 Task: Play online Dominion games in very easy mode.
Action: Mouse moved to (447, 137)
Screenshot: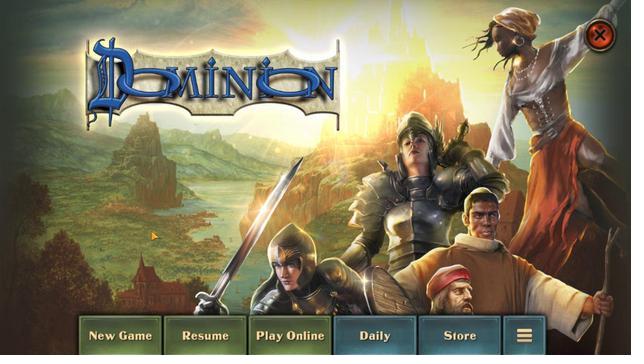 
Action: Mouse pressed left at (447, 137)
Screenshot: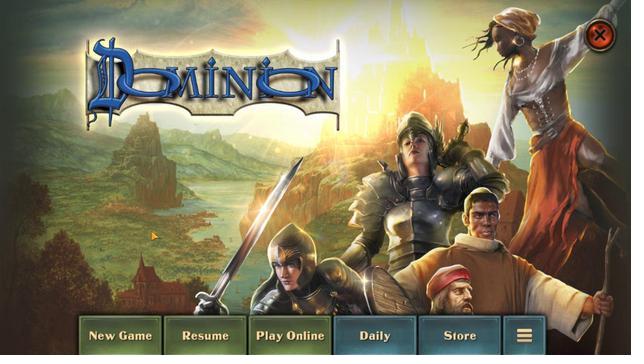 
Action: Mouse moved to (447, 136)
Screenshot: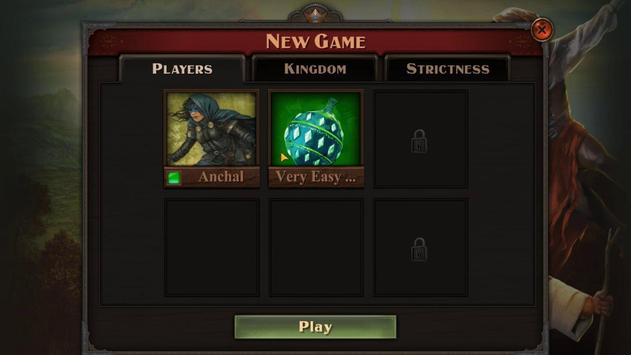 
Action: Mouse pressed left at (447, 136)
Screenshot: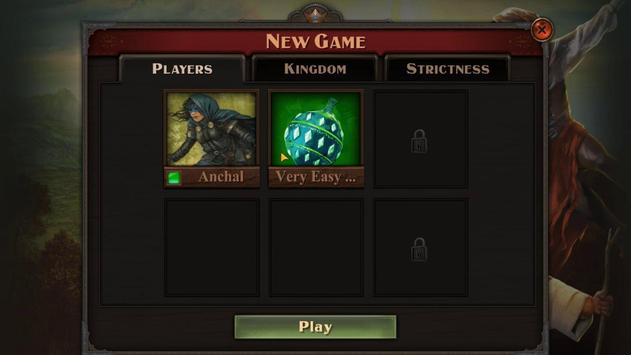 
Action: Mouse moved to (447, 136)
Screenshot: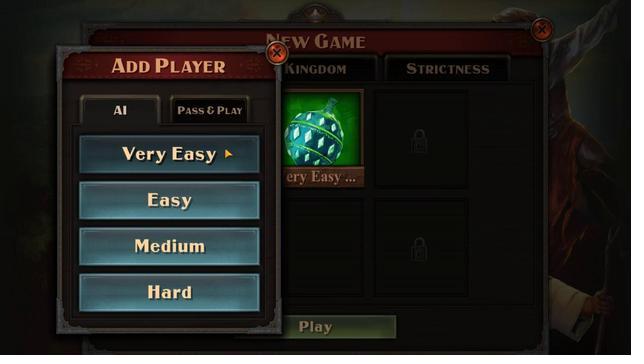 
Action: Mouse pressed left at (447, 136)
Screenshot: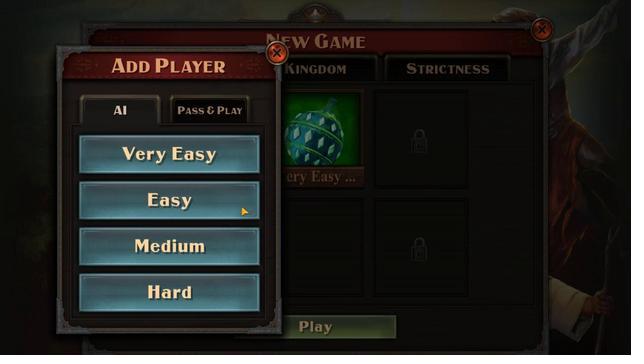 
Action: Mouse moved to (447, 137)
Screenshot: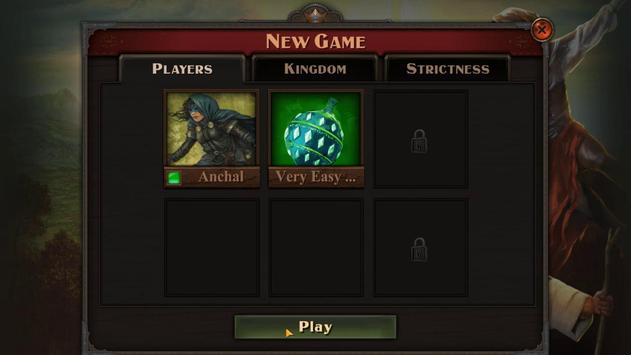 
Action: Mouse pressed left at (447, 137)
Screenshot: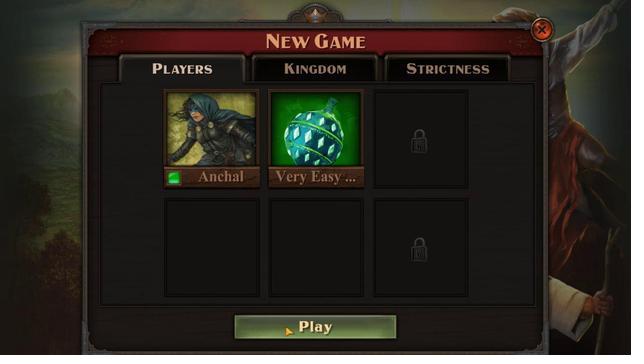 
Action: Mouse moved to (447, 137)
Screenshot: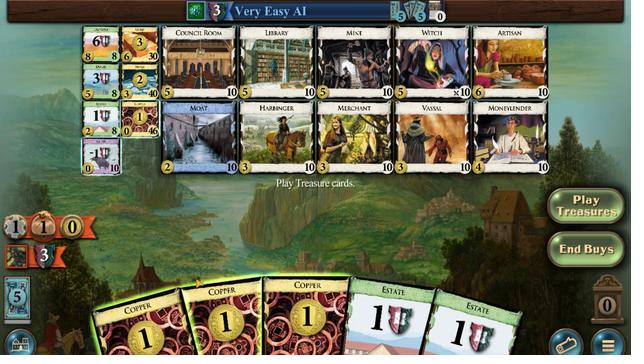 
Action: Mouse pressed left at (447, 137)
Screenshot: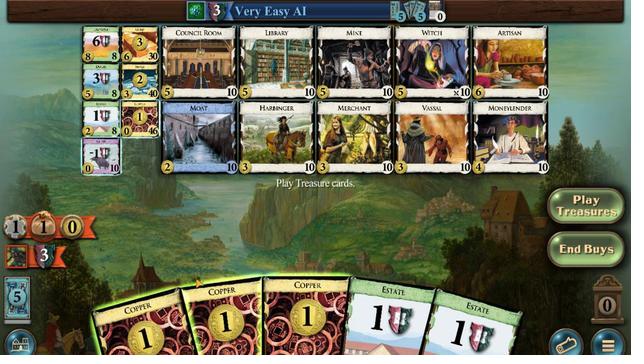
Action: Mouse moved to (447, 137)
Screenshot: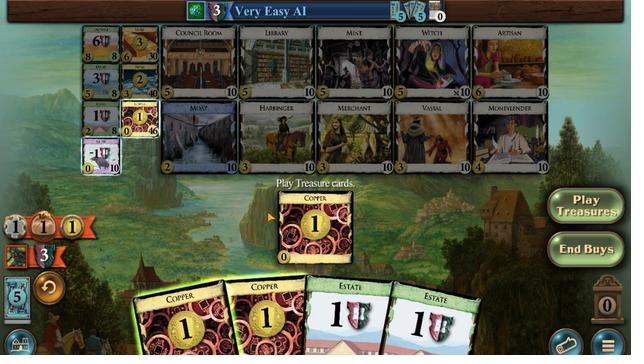 
Action: Mouse pressed left at (447, 137)
Screenshot: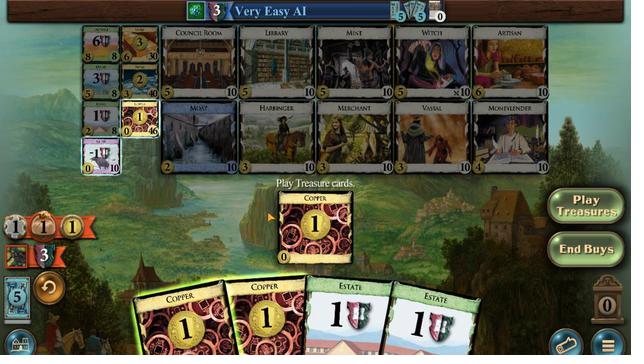 
Action: Mouse moved to (447, 137)
Screenshot: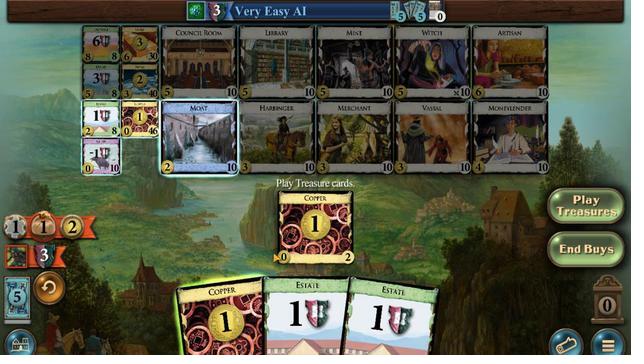 
Action: Mouse pressed left at (447, 137)
Screenshot: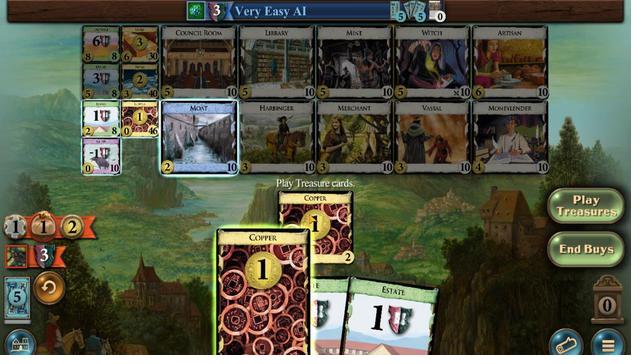 
Action: Mouse moved to (447, 136)
Screenshot: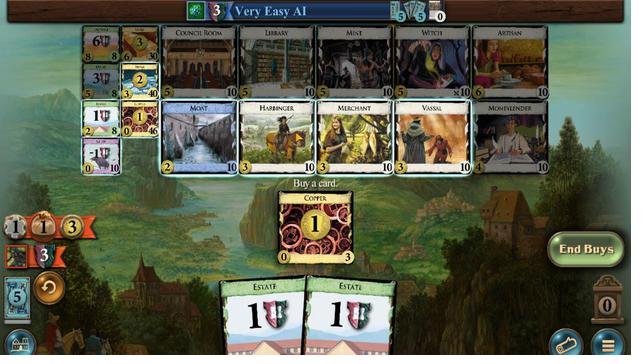 
Action: Mouse pressed left at (447, 136)
Screenshot: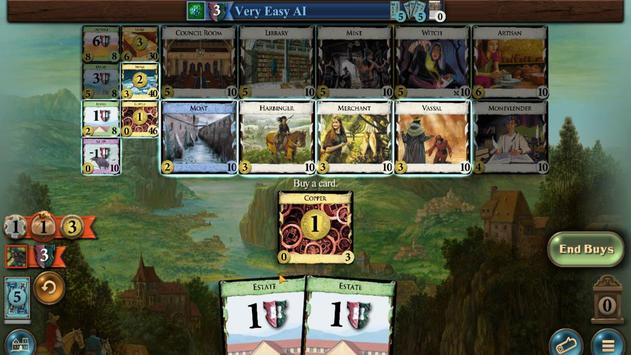 
Action: Mouse moved to (447, 137)
Screenshot: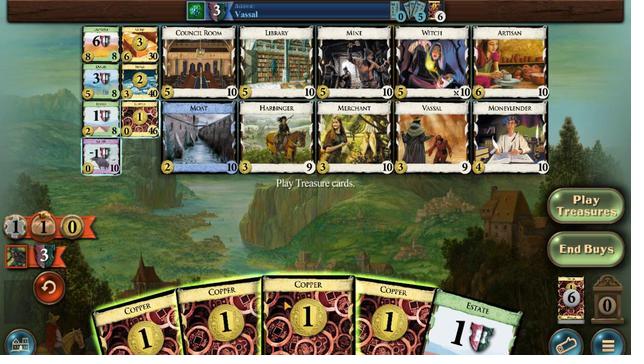
Action: Mouse pressed left at (447, 137)
Screenshot: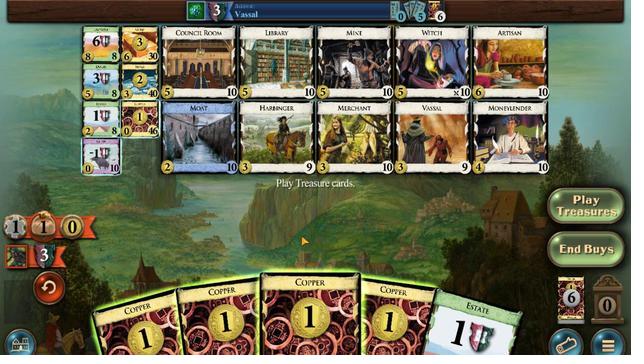 
Action: Mouse moved to (447, 137)
Screenshot: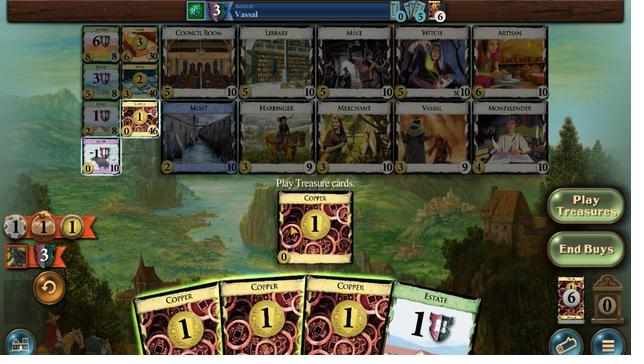 
Action: Mouse pressed left at (447, 137)
Screenshot: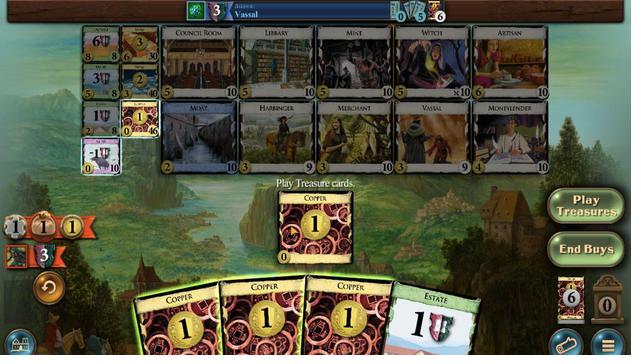 
Action: Mouse moved to (447, 137)
Screenshot: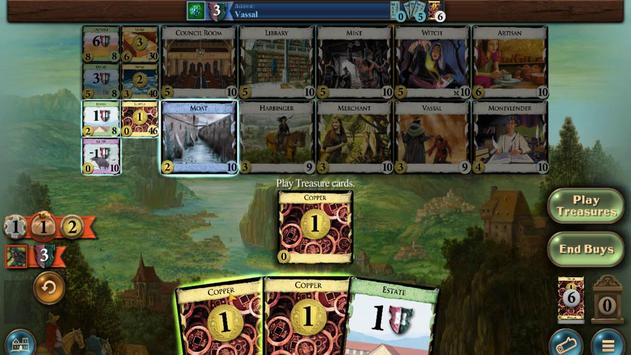 
Action: Mouse pressed left at (447, 137)
Screenshot: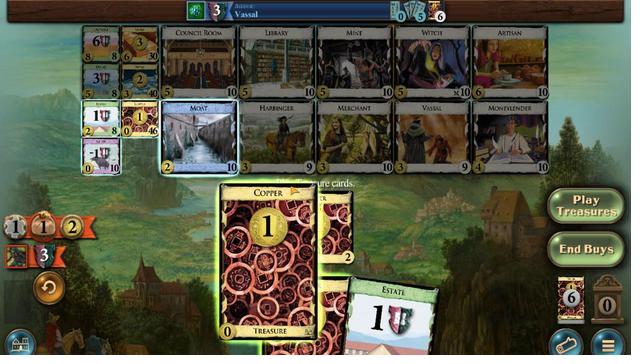 
Action: Mouse moved to (447, 136)
Screenshot: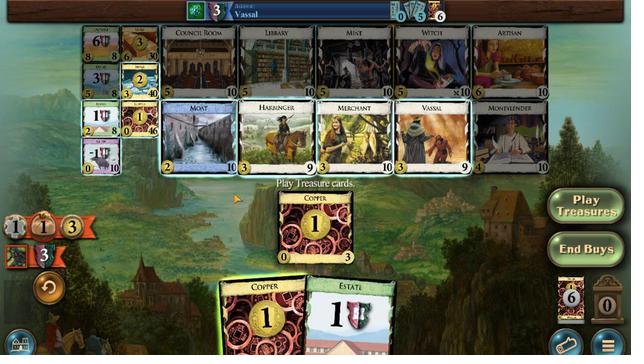 
Action: Mouse pressed left at (447, 136)
Screenshot: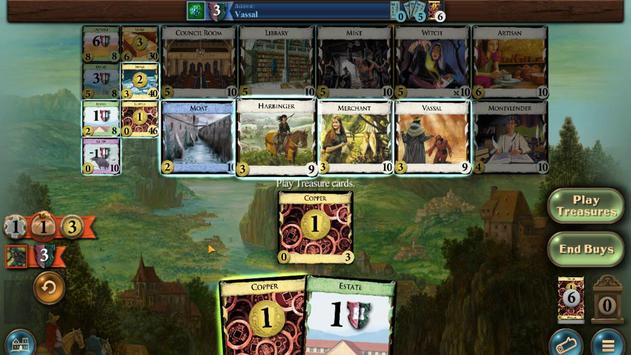 
Action: Mouse moved to (447, 137)
Screenshot: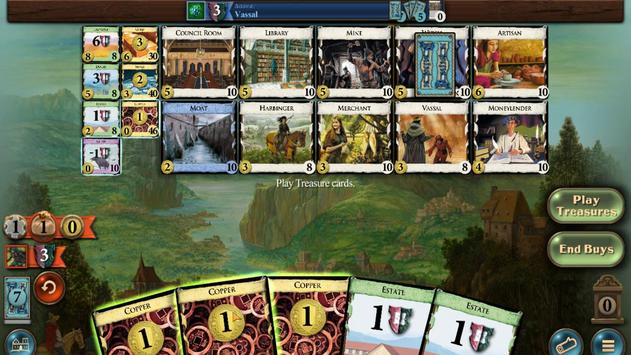 
Action: Mouse pressed left at (447, 137)
Screenshot: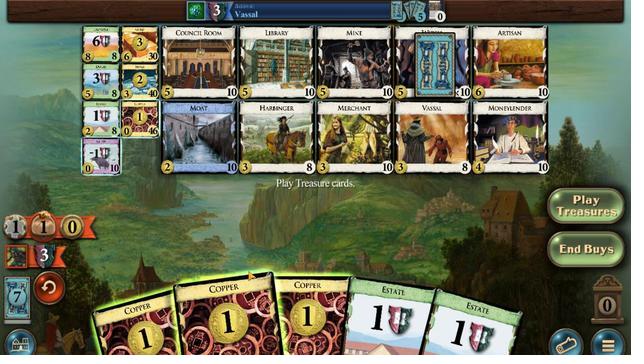 
Action: Mouse moved to (447, 137)
Screenshot: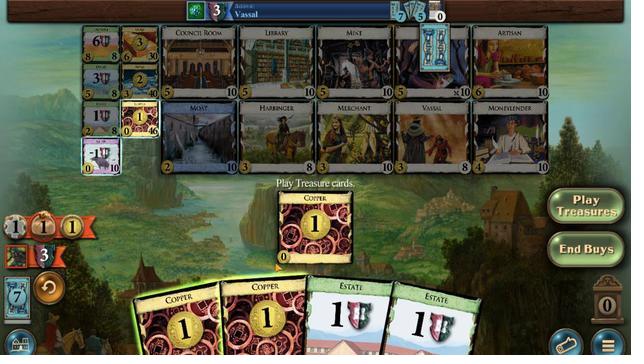 
Action: Mouse pressed left at (447, 137)
Screenshot: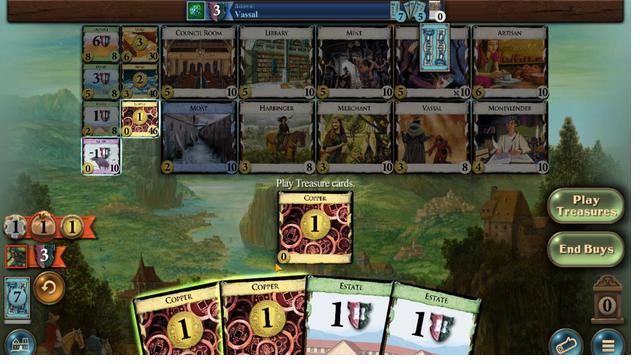 
Action: Mouse moved to (447, 137)
Screenshot: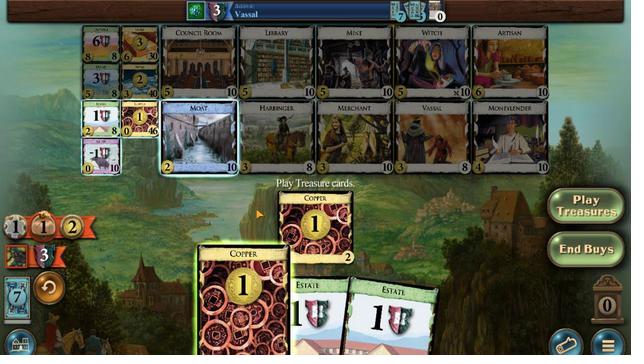 
Action: Mouse pressed left at (447, 137)
Screenshot: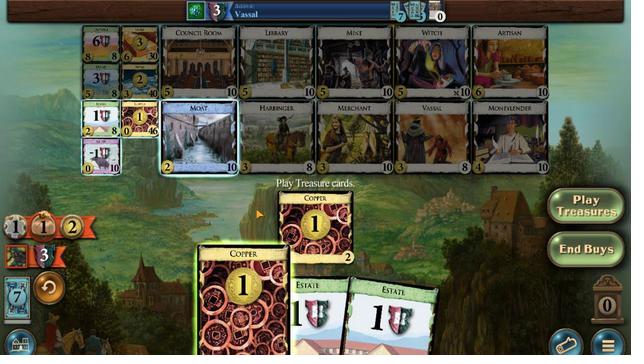 
Action: Mouse moved to (447, 136)
Screenshot: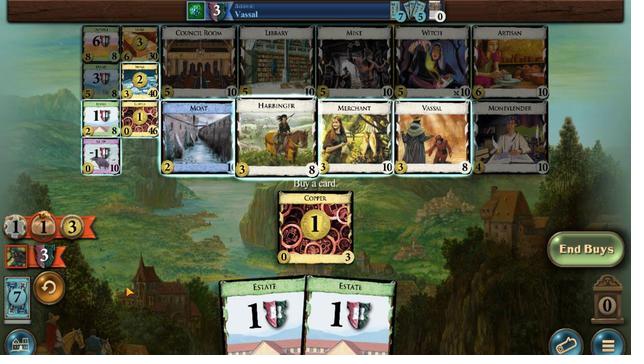 
Action: Mouse pressed left at (447, 136)
Screenshot: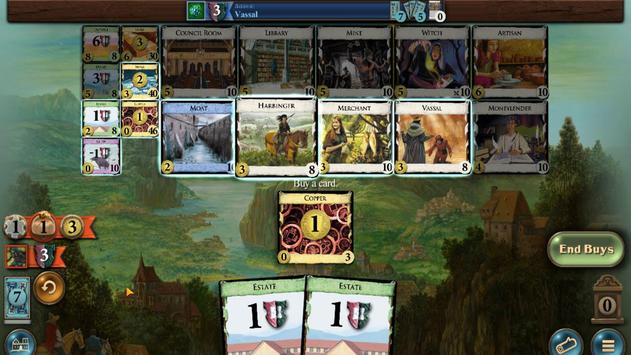 
Action: Mouse moved to (447, 137)
Screenshot: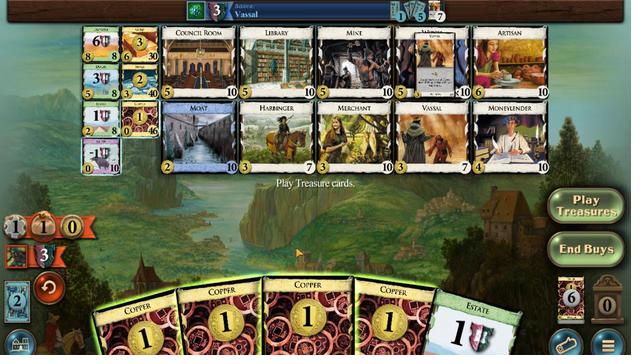 
Action: Mouse pressed left at (447, 137)
Screenshot: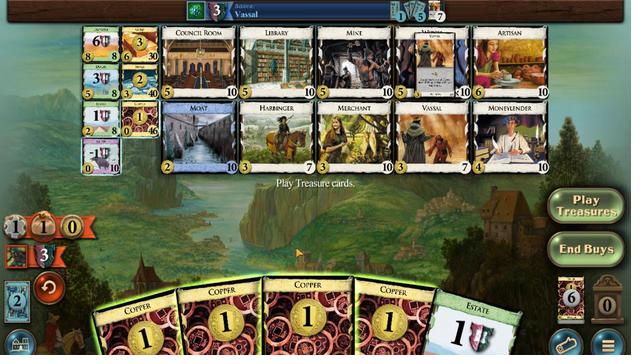 
Action: Mouse moved to (447, 137)
Screenshot: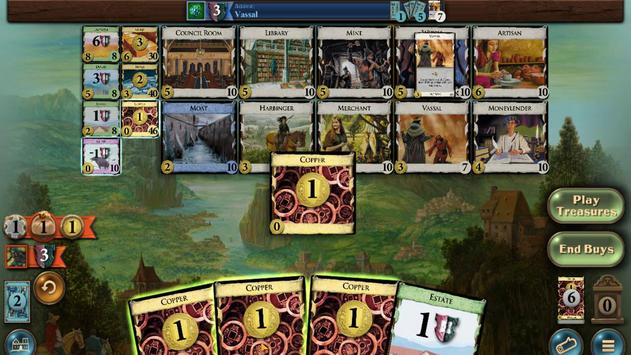 
Action: Mouse pressed left at (447, 137)
Screenshot: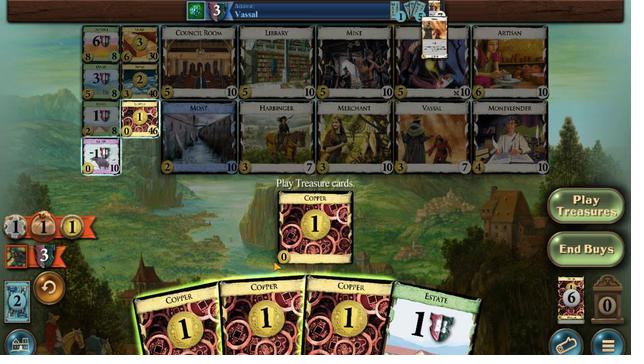 
Action: Mouse moved to (447, 137)
Screenshot: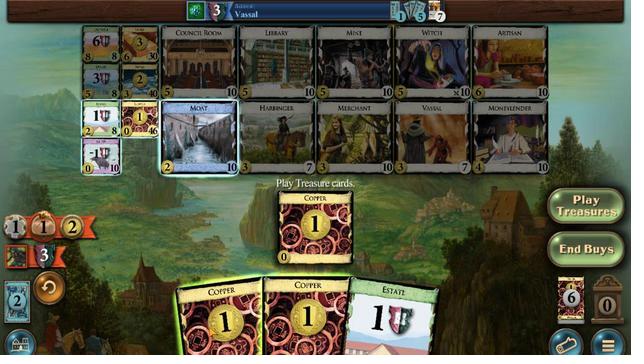 
Action: Mouse pressed left at (447, 137)
Screenshot: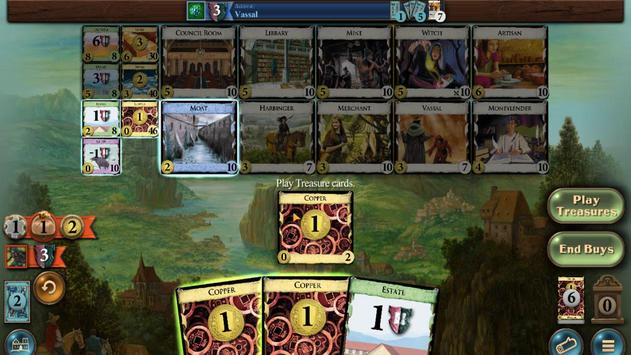 
Action: Mouse moved to (447, 137)
Screenshot: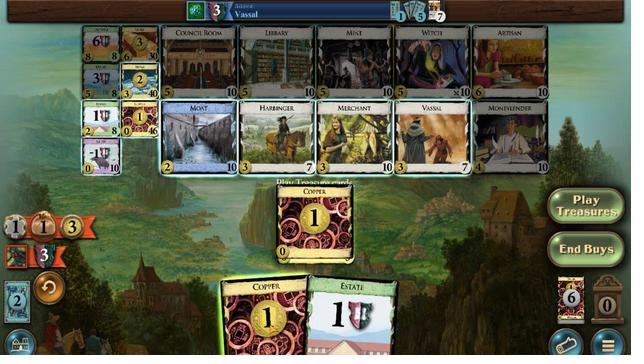 
Action: Mouse pressed left at (447, 137)
Screenshot: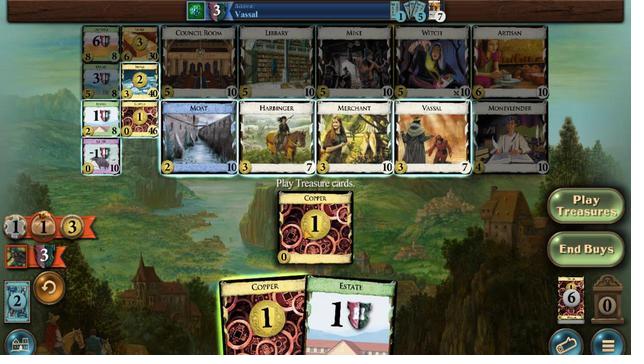 
Action: Mouse moved to (447, 136)
Screenshot: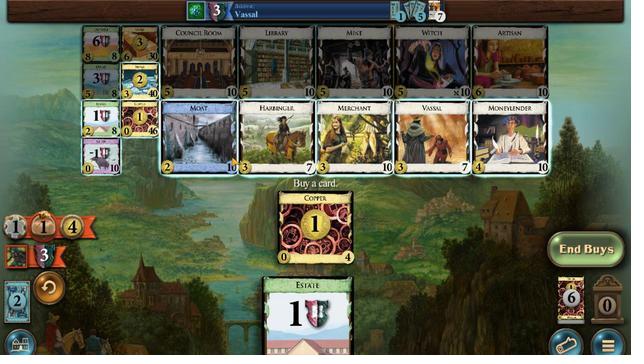 
Action: Mouse pressed left at (447, 136)
Screenshot: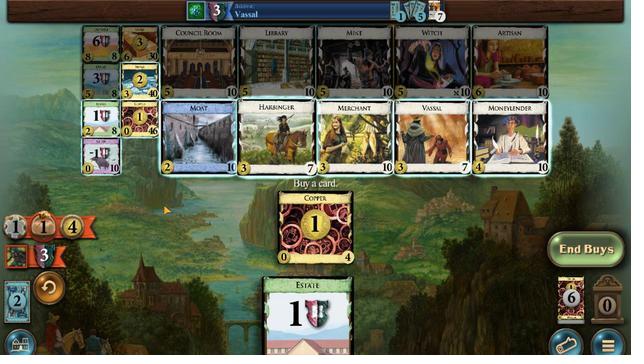 
Action: Mouse moved to (447, 137)
Screenshot: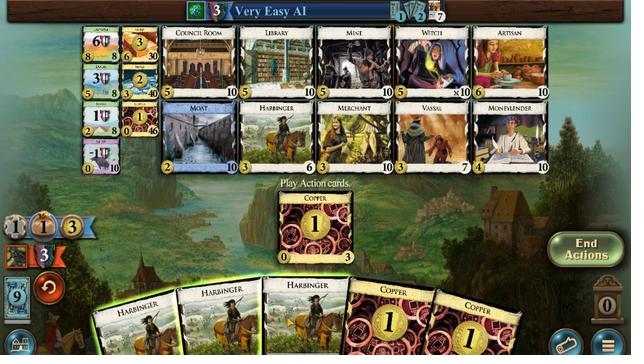 
Action: Mouse pressed left at (447, 137)
Screenshot: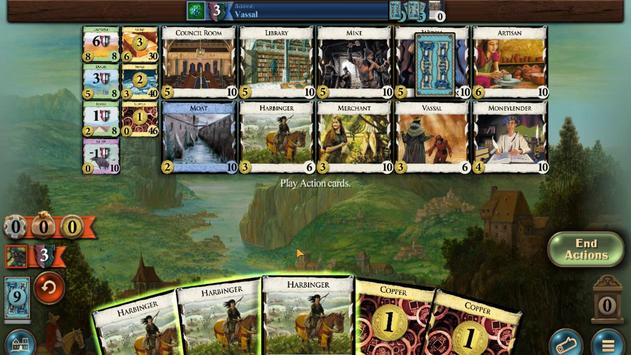 
Action: Mouse moved to (447, 137)
Screenshot: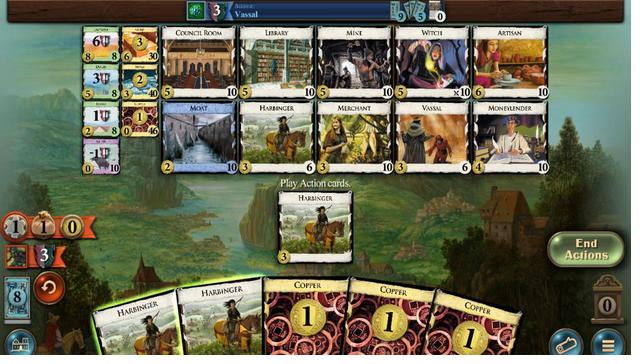 
Action: Mouse pressed left at (447, 137)
Screenshot: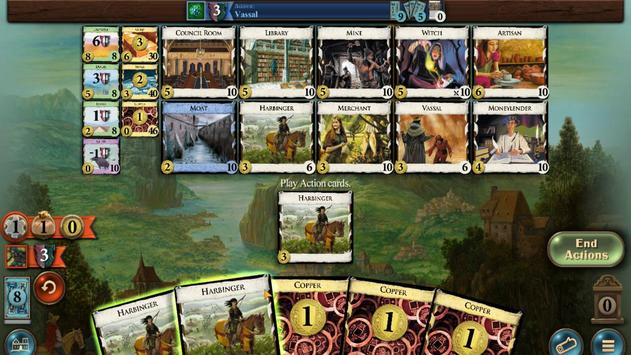 
Action: Mouse moved to (447, 137)
Screenshot: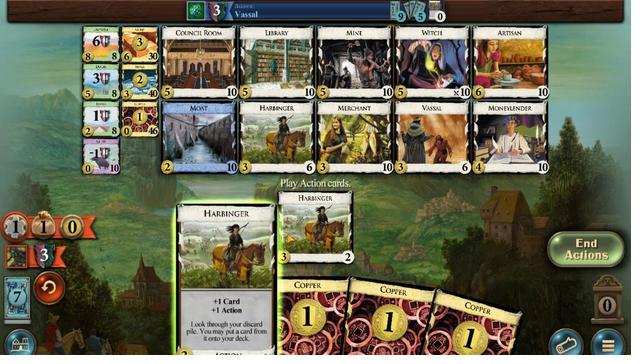 
Action: Mouse pressed left at (447, 137)
Screenshot: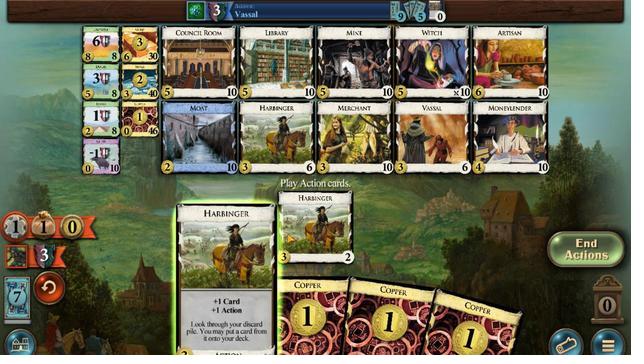 
Action: Mouse moved to (447, 137)
Screenshot: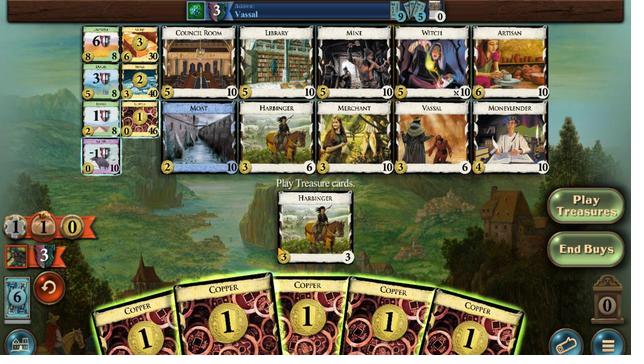 
Action: Mouse pressed left at (447, 137)
Screenshot: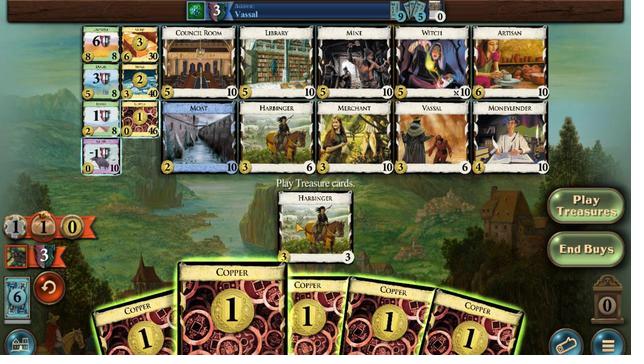 
Action: Mouse moved to (447, 137)
Screenshot: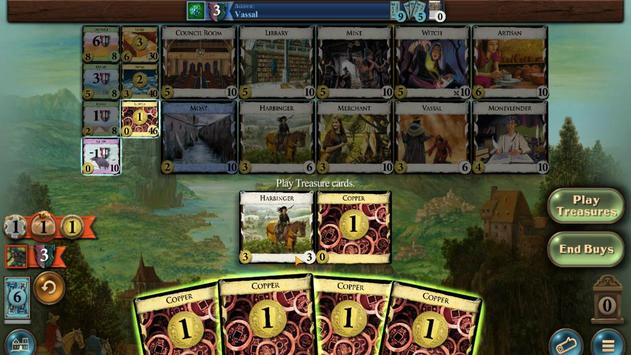
Action: Mouse pressed left at (447, 137)
Screenshot: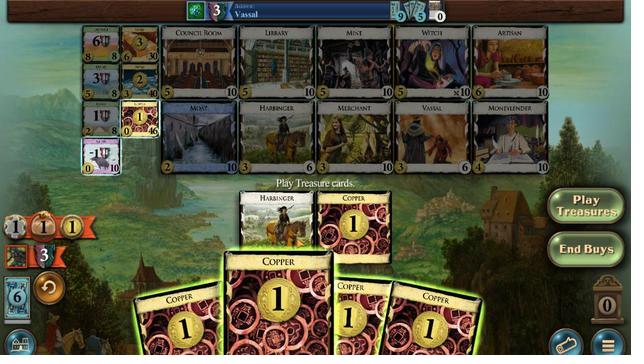 
Action: Mouse moved to (447, 137)
Screenshot: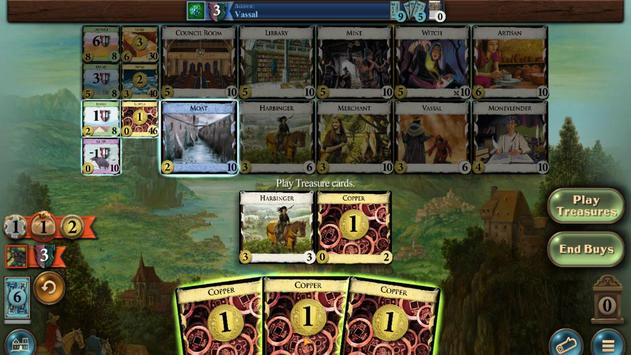 
Action: Mouse pressed left at (447, 137)
Screenshot: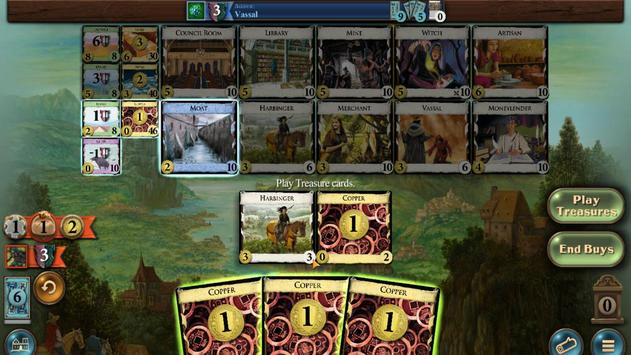 
Action: Mouse moved to (447, 137)
Screenshot: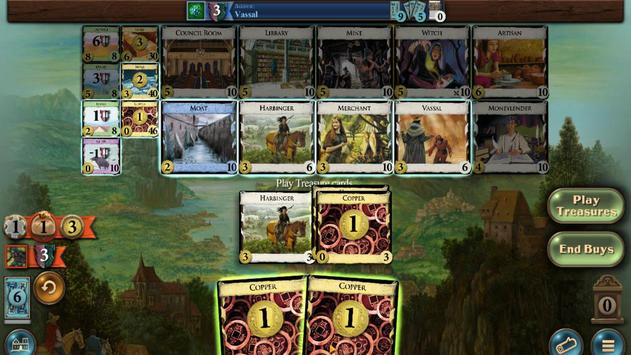 
Action: Mouse pressed left at (447, 137)
Screenshot: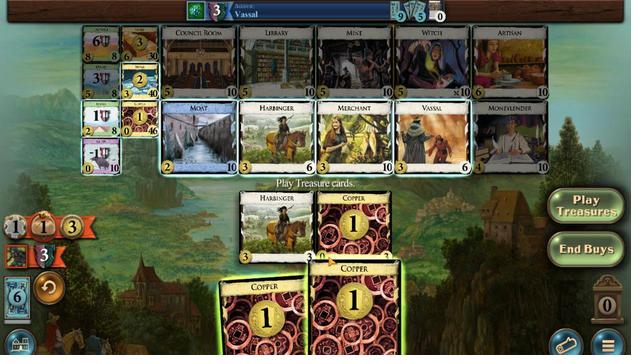 
Action: Mouse moved to (447, 137)
Screenshot: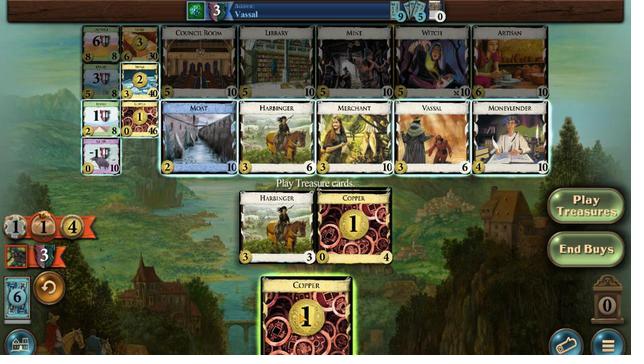 
Action: Mouse pressed left at (447, 137)
Screenshot: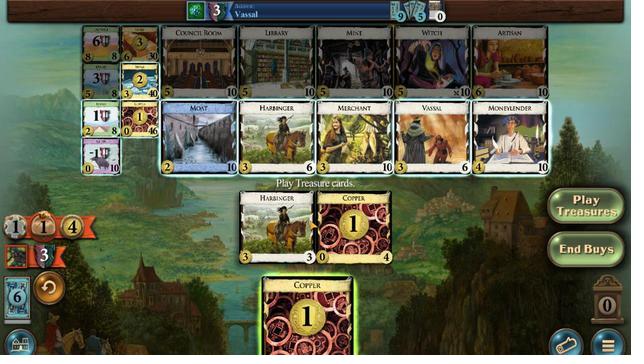 
Action: Mouse moved to (447, 135)
Screenshot: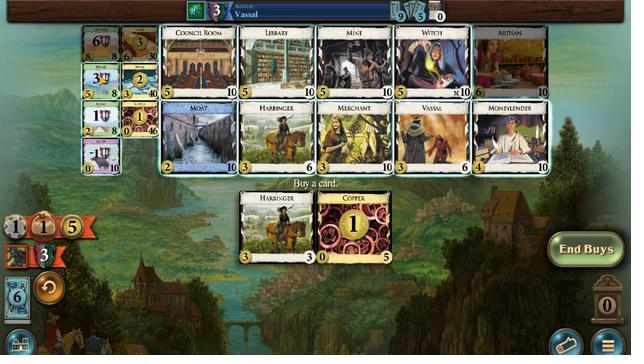 
Action: Mouse pressed left at (447, 135)
Screenshot: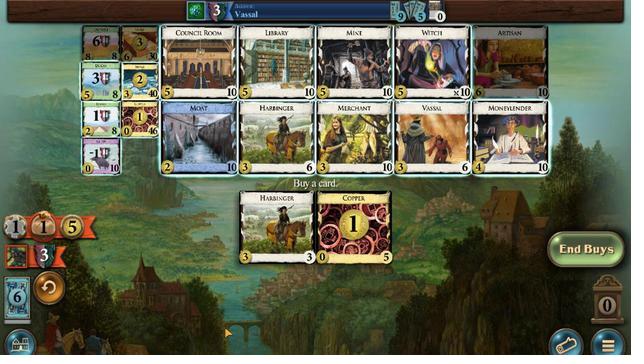 
Action: Mouse moved to (447, 137)
Screenshot: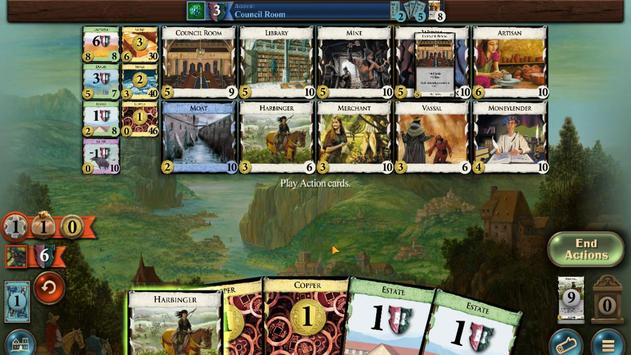 
Action: Mouse pressed left at (447, 137)
Screenshot: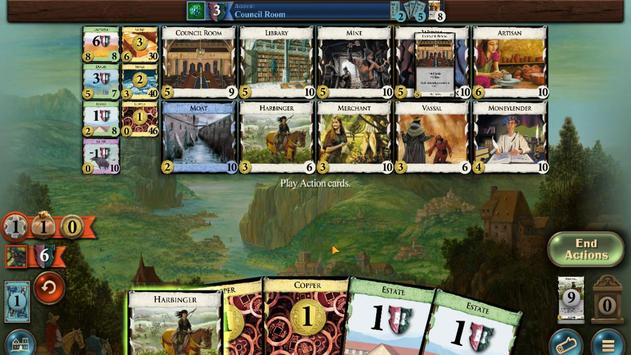 
Action: Mouse moved to (447, 136)
Screenshot: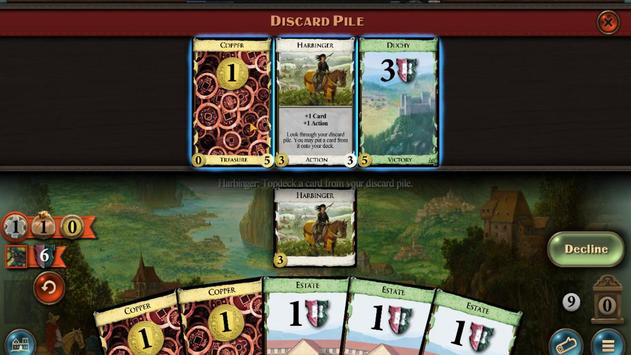 
Action: Mouse pressed left at (447, 136)
Screenshot: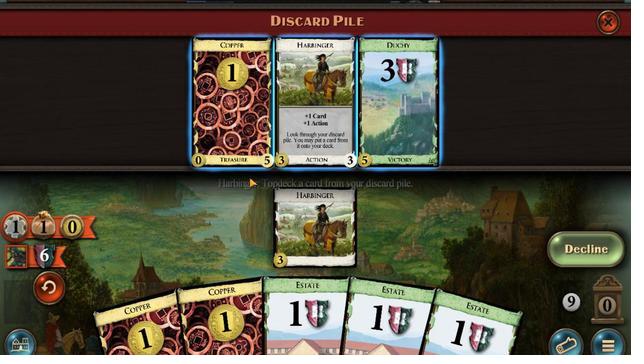 
Action: Mouse moved to (447, 136)
Screenshot: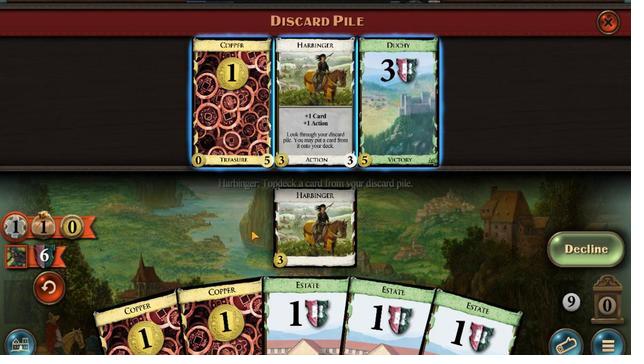 
Action: Mouse pressed left at (447, 136)
Screenshot: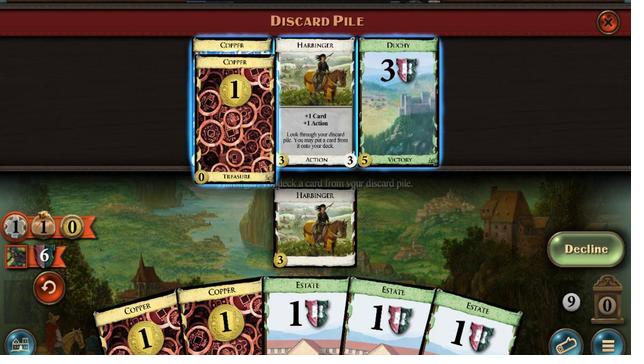 
Action: Mouse moved to (447, 137)
Screenshot: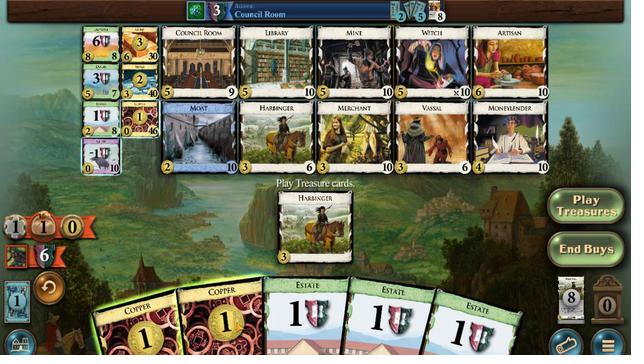 
Action: Mouse pressed left at (447, 137)
Screenshot: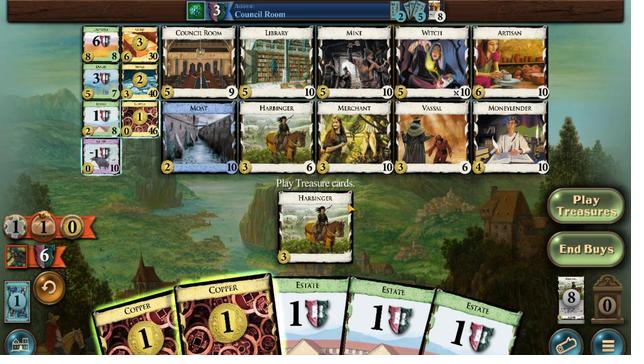 
Action: Mouse moved to (447, 137)
Screenshot: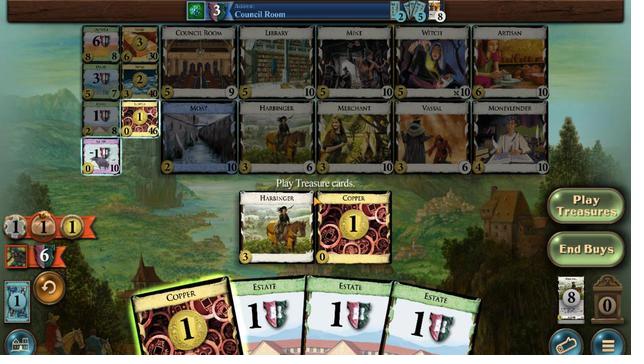 
Action: Mouse pressed left at (447, 137)
Screenshot: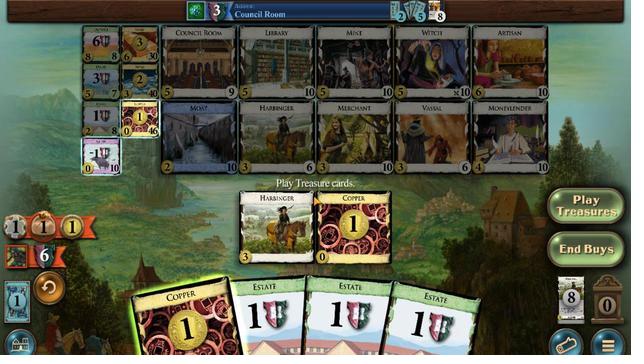 
Action: Mouse moved to (447, 136)
Screenshot: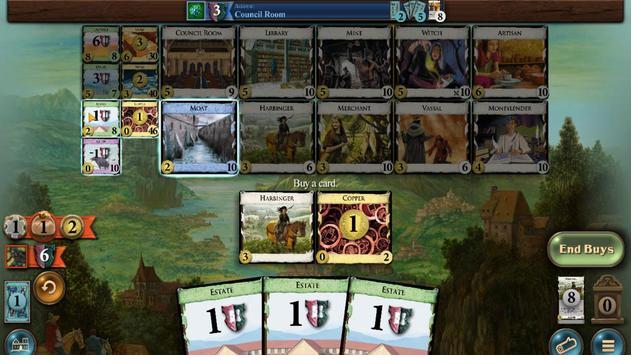 
Action: Mouse pressed left at (447, 136)
Screenshot: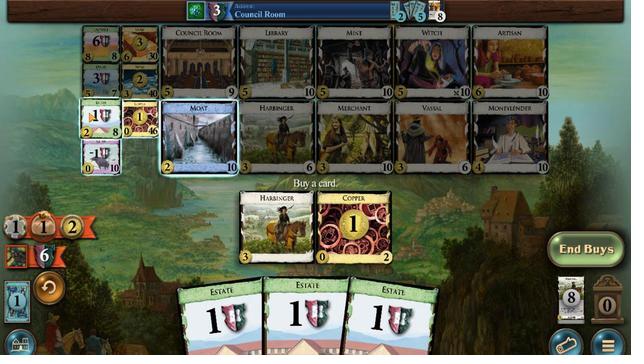 
Action: Mouse moved to (447, 137)
Screenshot: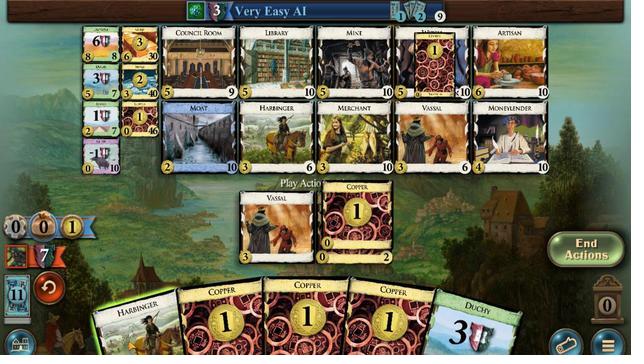 
Action: Mouse pressed left at (447, 137)
Screenshot: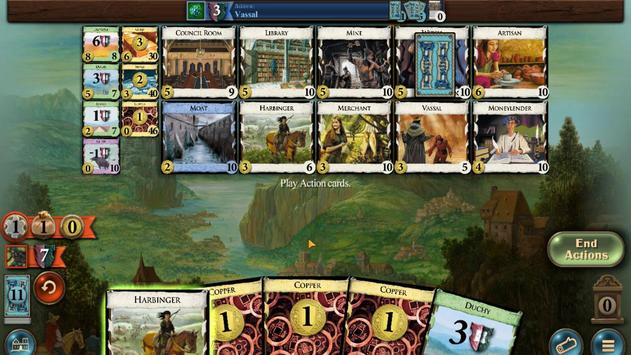 
Action: Mouse moved to (447, 137)
Screenshot: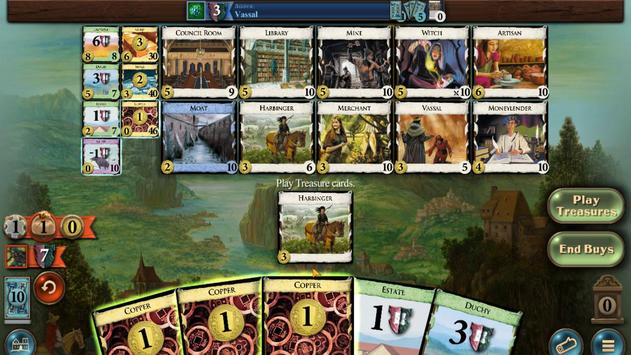 
Action: Mouse pressed left at (447, 137)
Screenshot: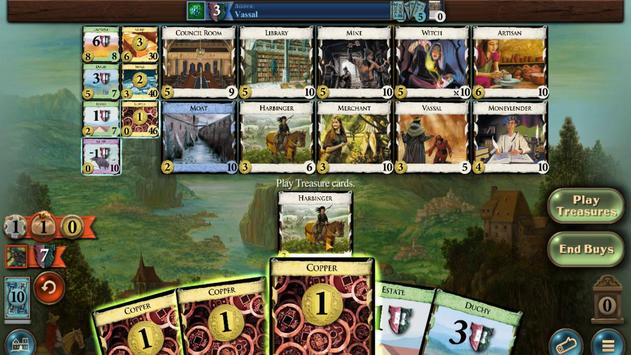 
Action: Mouse moved to (447, 137)
Screenshot: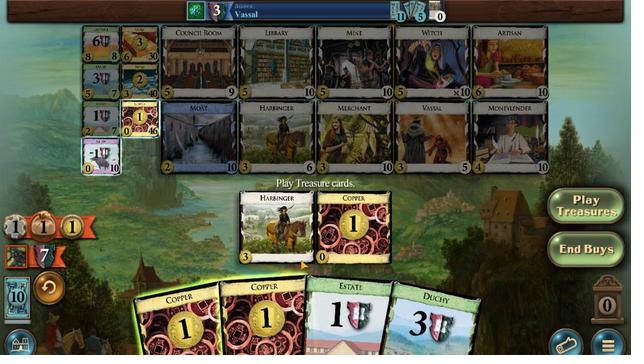 
Action: Mouse pressed left at (447, 137)
Screenshot: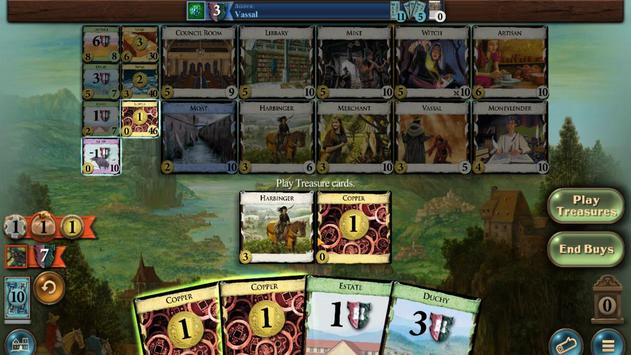 
Action: Mouse moved to (447, 137)
Screenshot: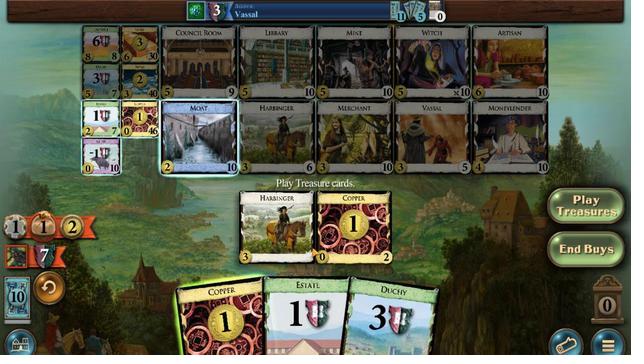 
Action: Mouse pressed left at (447, 137)
Screenshot: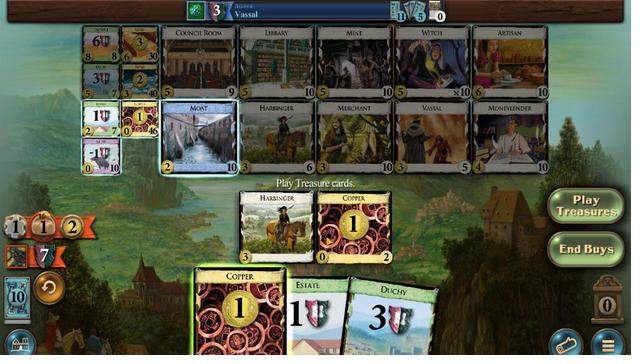 
Action: Mouse moved to (447, 136)
Screenshot: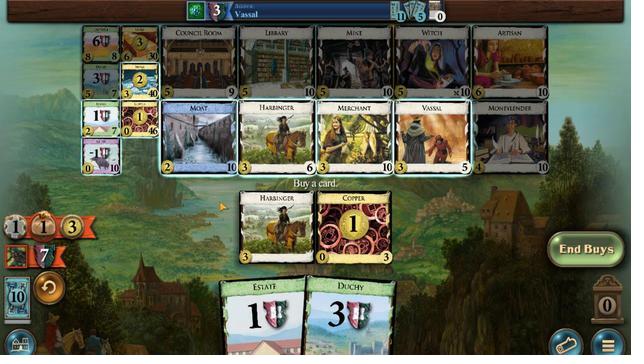 
Action: Mouse pressed left at (447, 136)
Screenshot: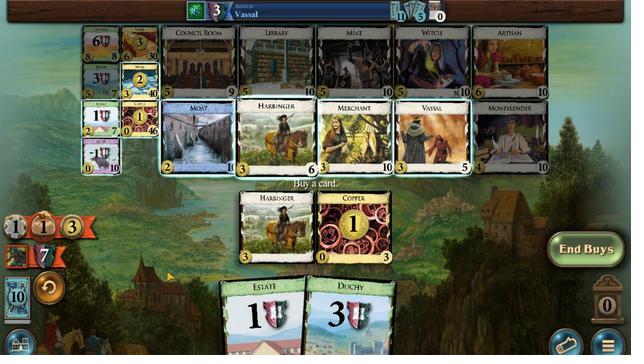 
Action: Mouse moved to (447, 137)
Screenshot: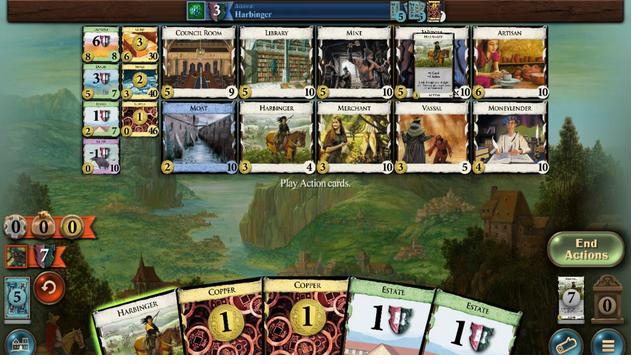 
Action: Mouse pressed left at (447, 137)
Screenshot: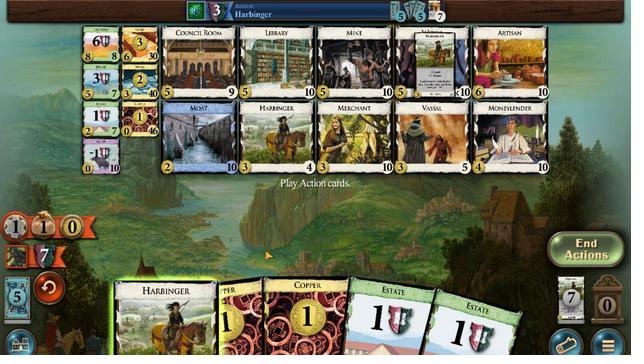 
Action: Mouse moved to (447, 136)
Screenshot: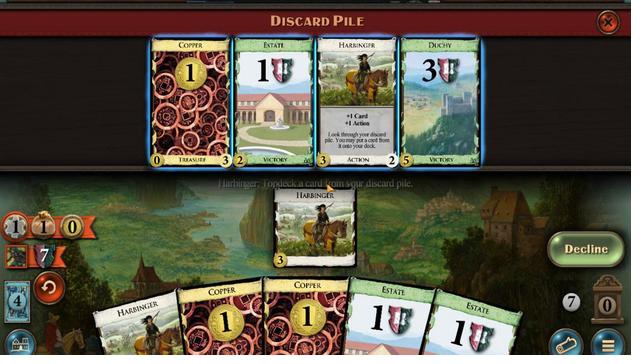 
Action: Mouse pressed left at (447, 136)
Screenshot: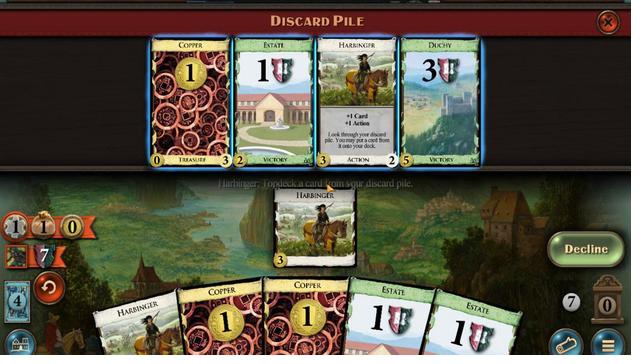 
Action: Mouse moved to (447, 136)
Screenshot: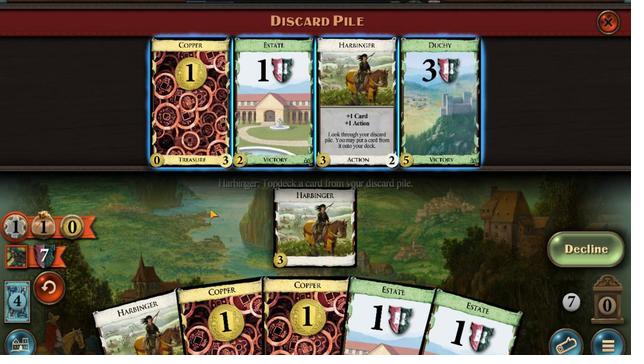 
Action: Mouse pressed left at (447, 136)
Screenshot: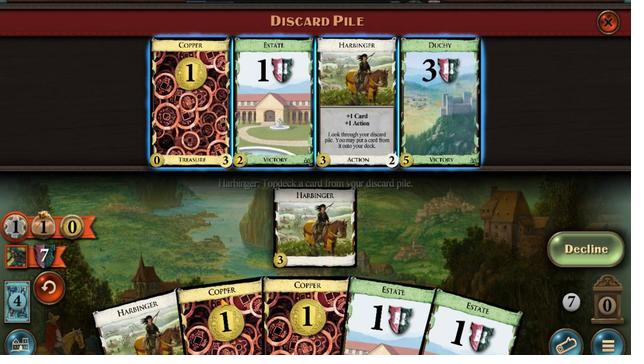 
Action: Mouse moved to (447, 137)
Screenshot: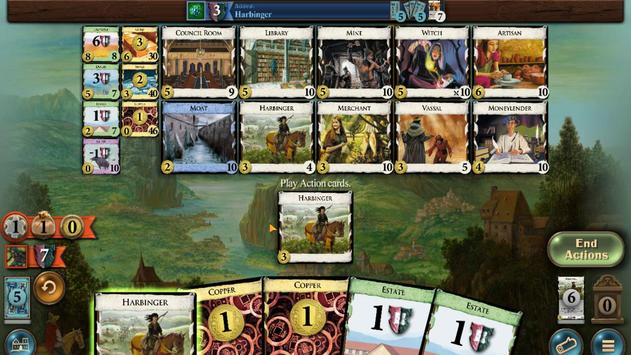 
Action: Mouse pressed left at (447, 137)
Screenshot: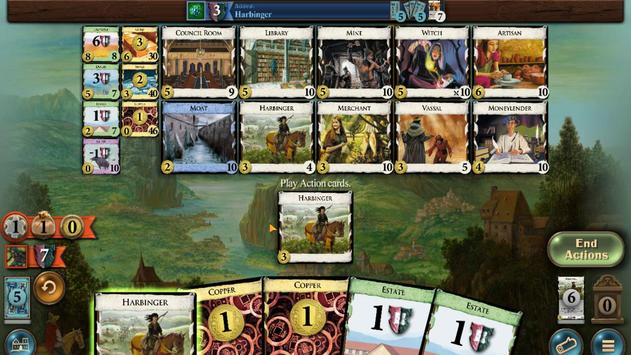 
Action: Mouse moved to (447, 135)
Screenshot: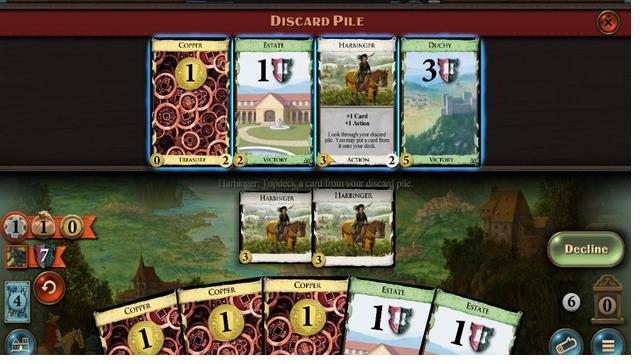 
Action: Mouse pressed left at (447, 135)
Screenshot: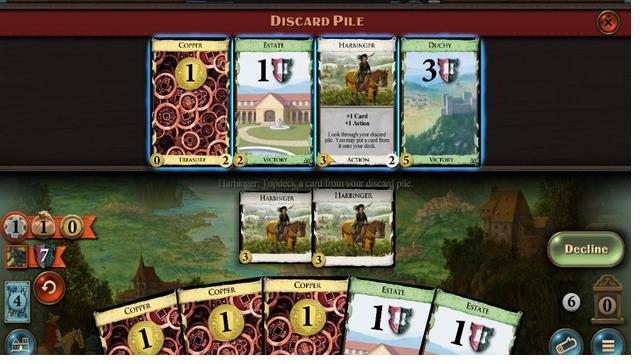 
Action: Mouse moved to (447, 137)
Screenshot: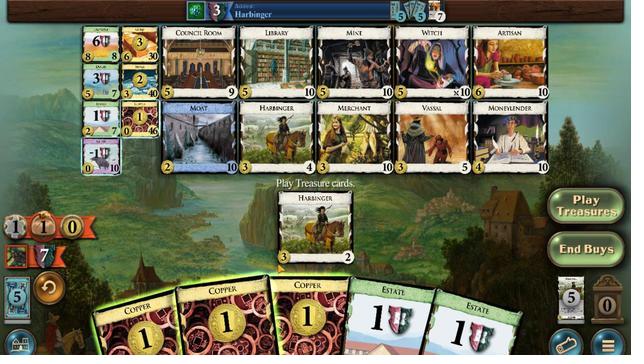
Action: Mouse pressed left at (447, 137)
Screenshot: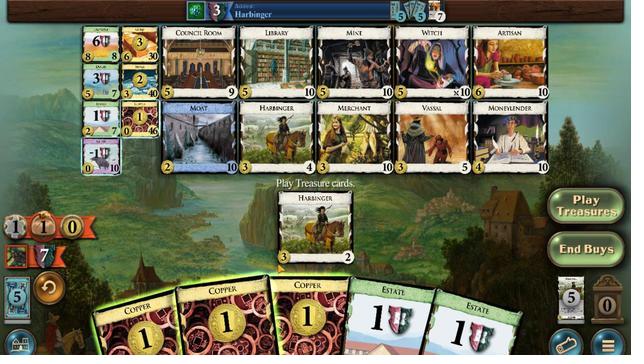 
Action: Mouse moved to (447, 137)
Screenshot: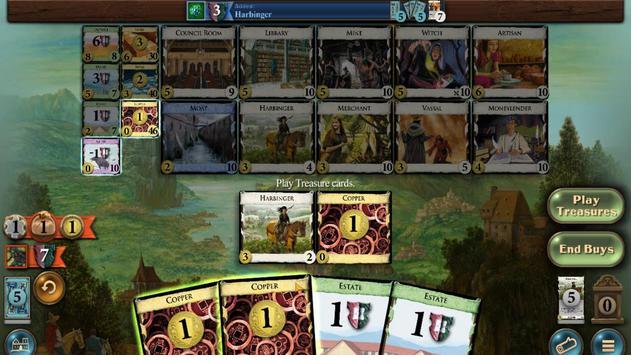 
Action: Mouse pressed left at (447, 137)
Screenshot: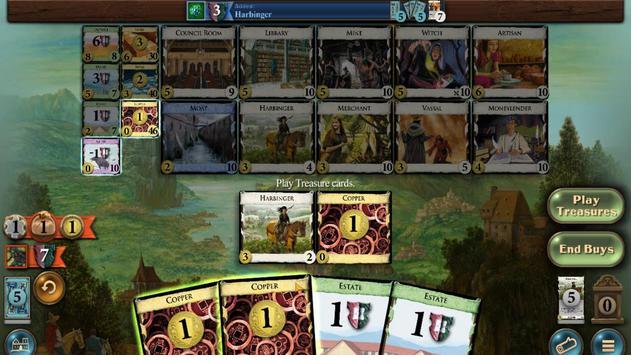 
Action: Mouse moved to (447, 136)
Screenshot: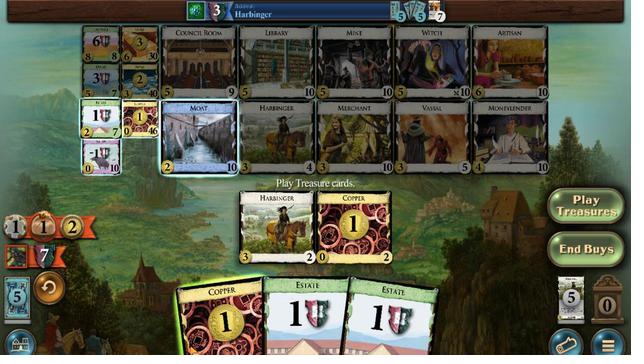 
Action: Mouse pressed left at (447, 136)
Screenshot: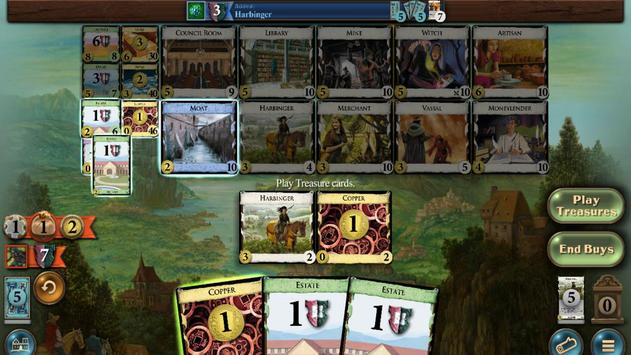 
Action: Mouse moved to (447, 137)
Screenshot: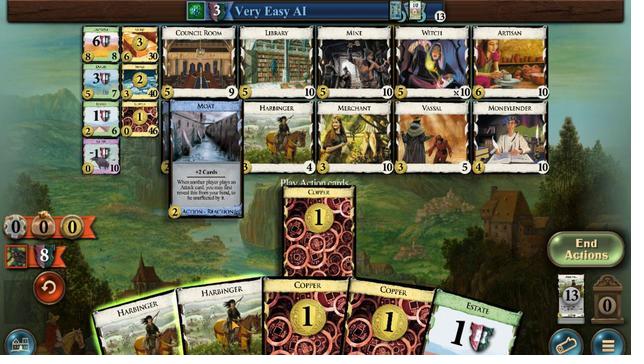 
Action: Mouse pressed left at (447, 137)
Screenshot: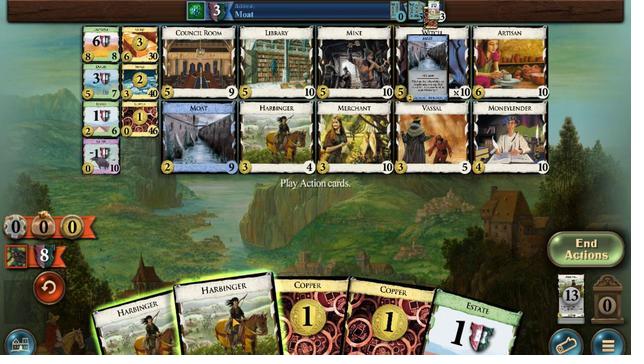 
Action: Mouse moved to (447, 137)
Screenshot: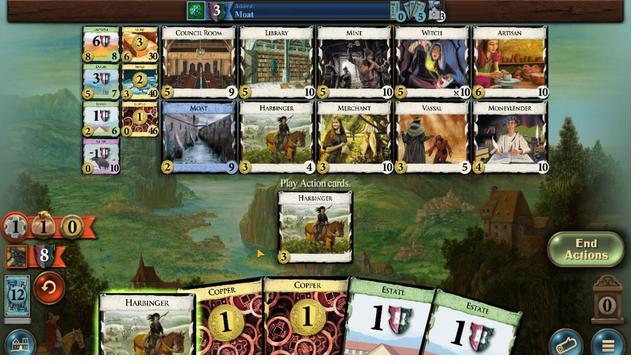 
Action: Mouse pressed left at (447, 137)
Screenshot: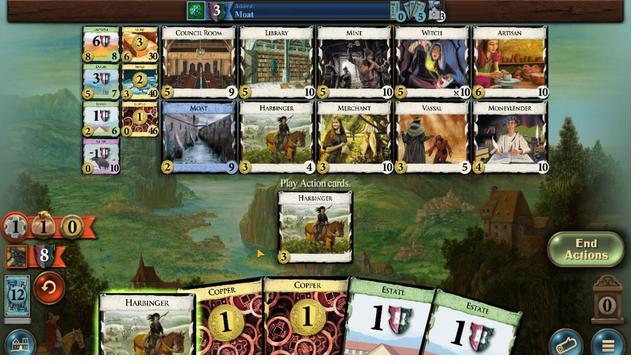 
Action: Mouse moved to (447, 137)
Screenshot: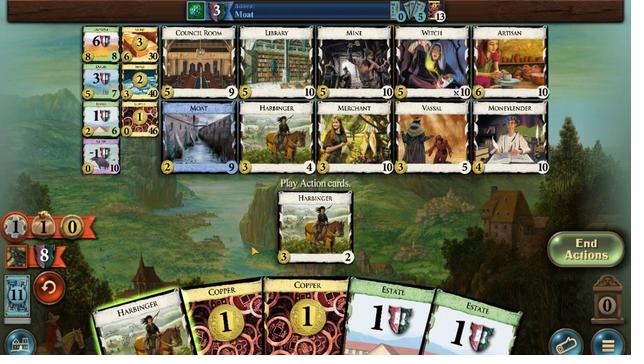 
Action: Mouse pressed left at (447, 137)
Screenshot: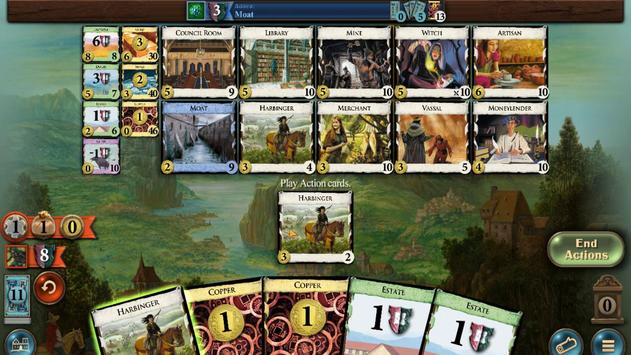 
Action: Mouse moved to (447, 137)
Screenshot: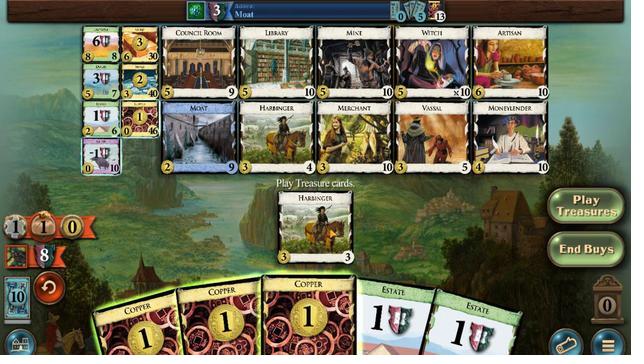 
Action: Mouse pressed left at (447, 137)
Screenshot: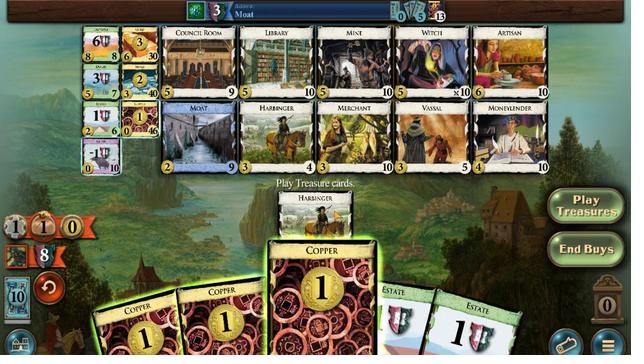 
Action: Mouse moved to (447, 137)
Screenshot: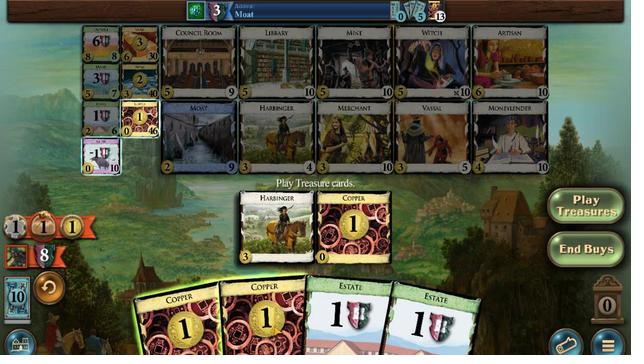 
Action: Mouse pressed left at (447, 137)
Screenshot: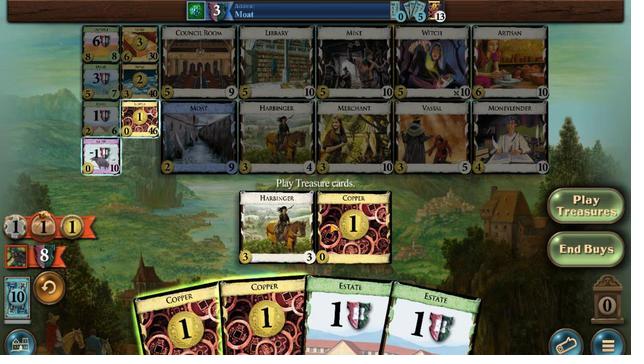 
Action: Mouse moved to (447, 137)
Screenshot: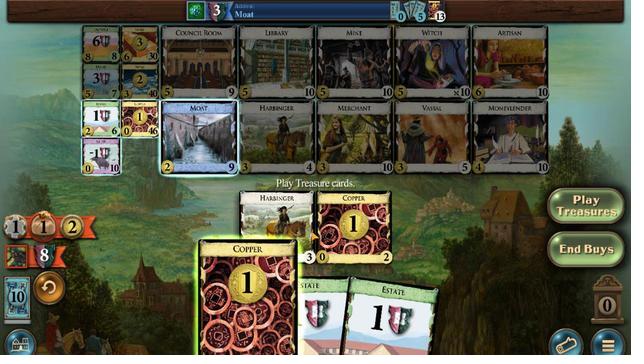 
Action: Mouse pressed left at (447, 137)
Screenshot: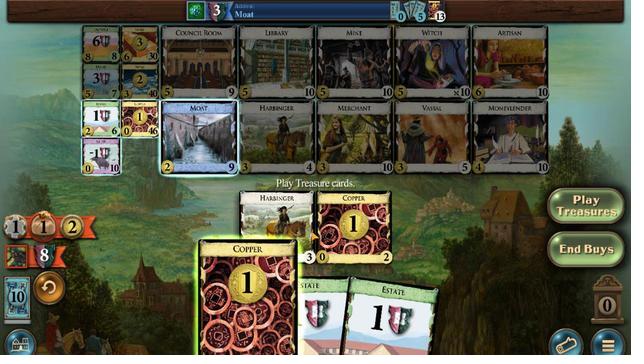 
Action: Mouse moved to (447, 136)
Screenshot: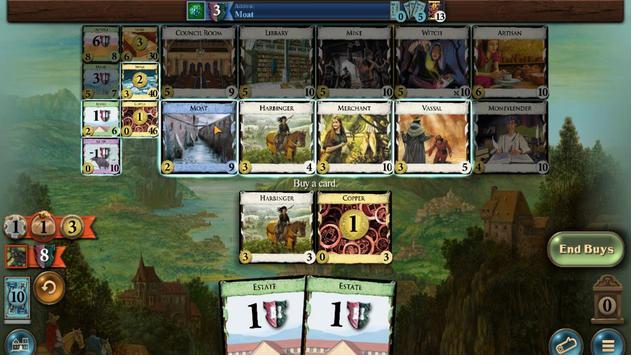
Action: Mouse pressed left at (447, 136)
Screenshot: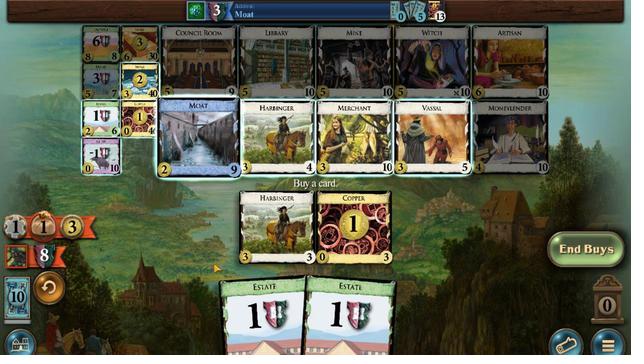 
Action: Mouse moved to (447, 137)
Screenshot: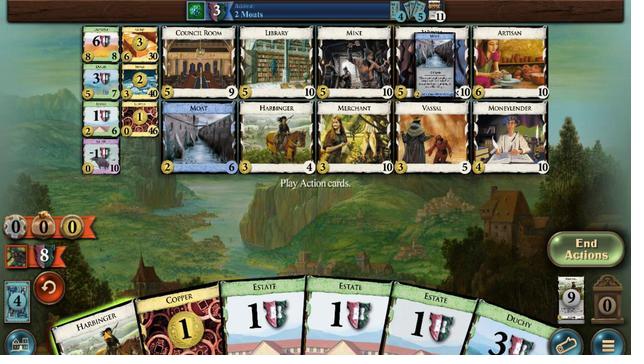 
Action: Mouse pressed left at (447, 137)
Screenshot: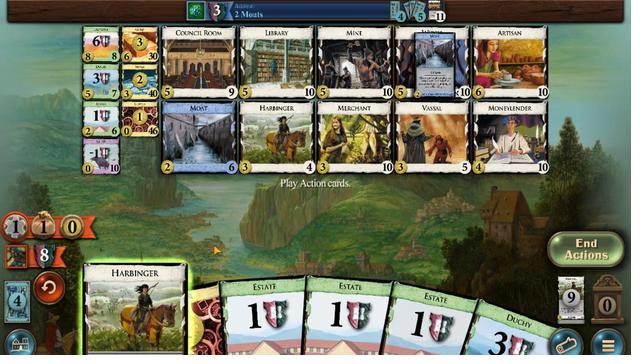 
Action: Mouse moved to (447, 135)
Screenshot: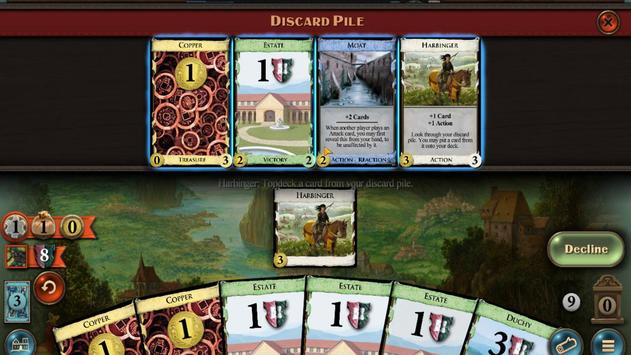 
Action: Mouse pressed left at (447, 135)
Screenshot: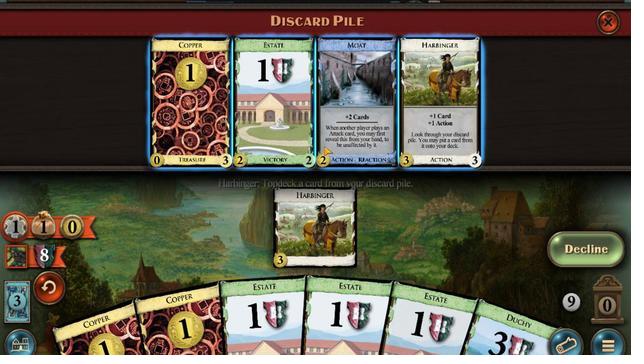 
Action: Mouse moved to (447, 135)
Screenshot: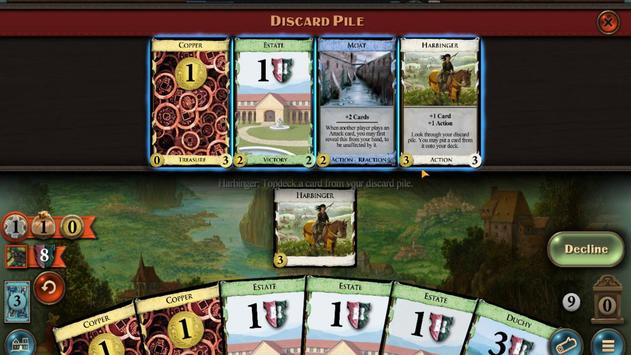 
Action: Mouse pressed left at (447, 135)
Screenshot: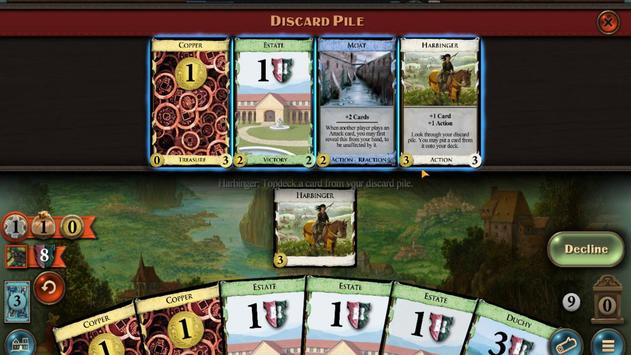 
Action: Mouse moved to (447, 137)
Screenshot: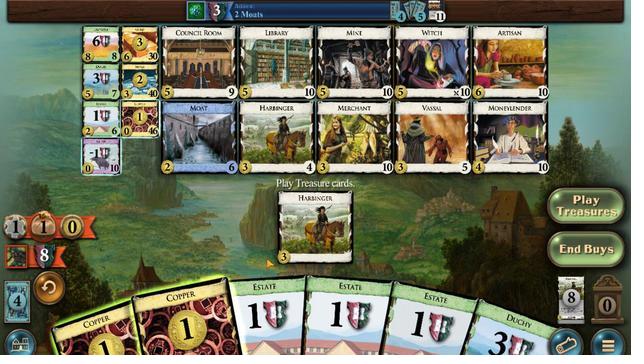 
Action: Mouse pressed left at (447, 137)
Screenshot: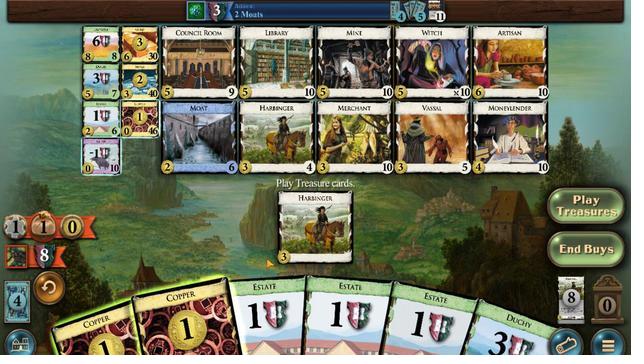 
Action: Mouse moved to (447, 137)
Screenshot: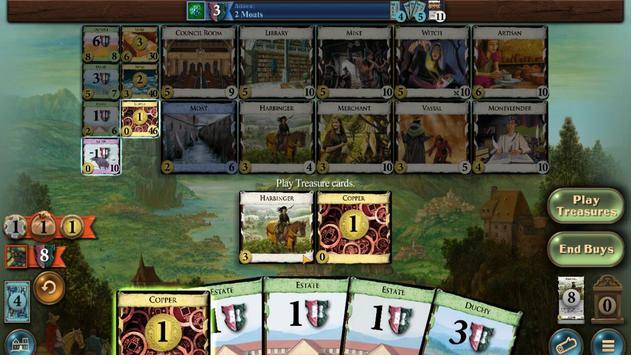 
Action: Mouse pressed left at (447, 137)
Screenshot: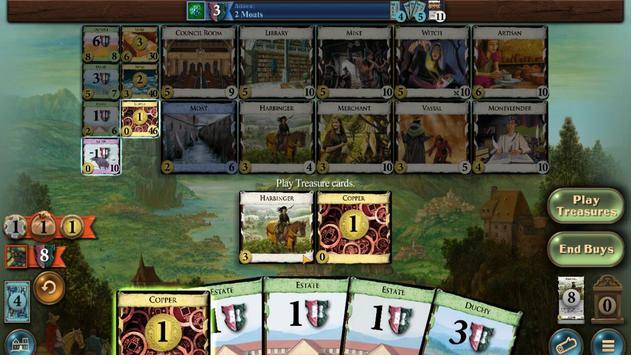 
Action: Mouse moved to (447, 136)
Screenshot: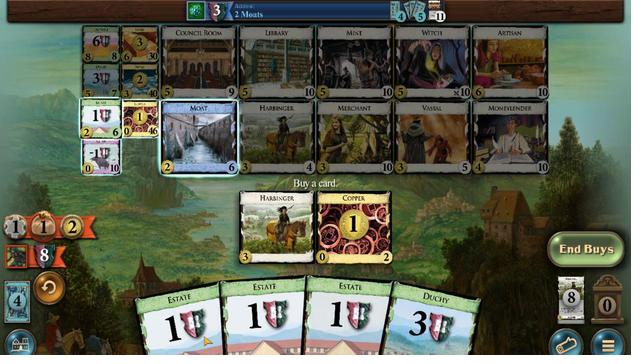 
Action: Mouse pressed left at (447, 136)
Screenshot: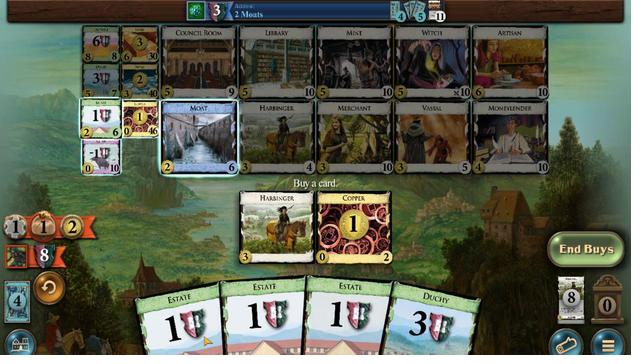 
Action: Mouse moved to (447, 137)
Screenshot: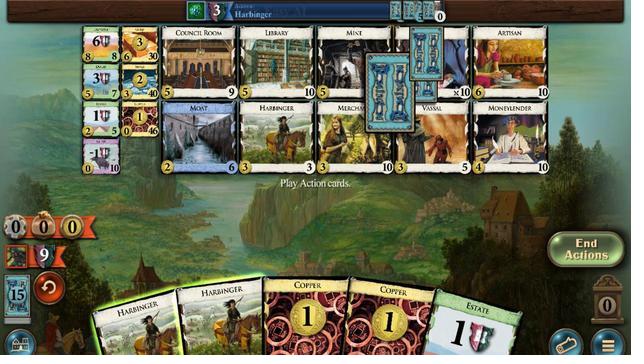 
Action: Mouse pressed left at (447, 137)
Screenshot: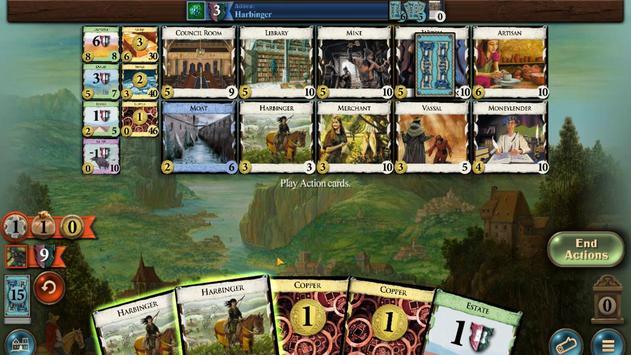
Action: Mouse moved to (447, 137)
Screenshot: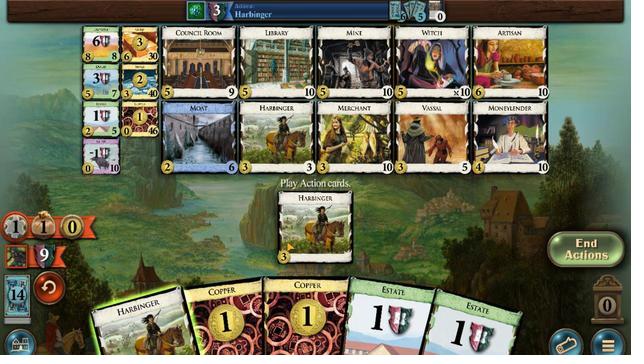 
Action: Mouse pressed left at (447, 137)
Screenshot: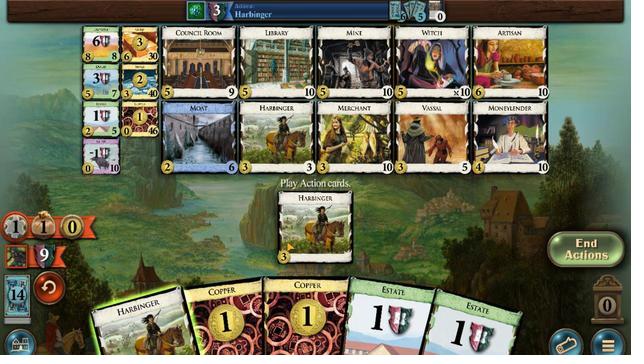 
Action: Mouse moved to (447, 137)
Screenshot: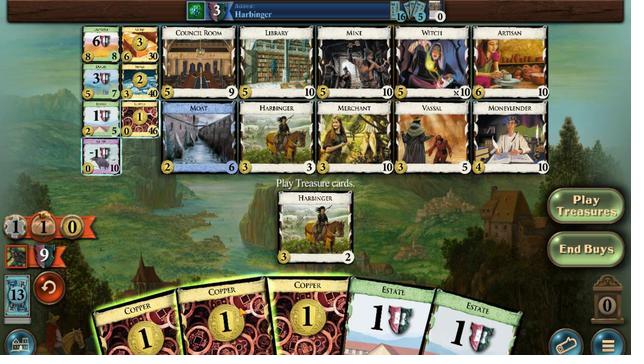 
Action: Mouse pressed left at (447, 137)
Screenshot: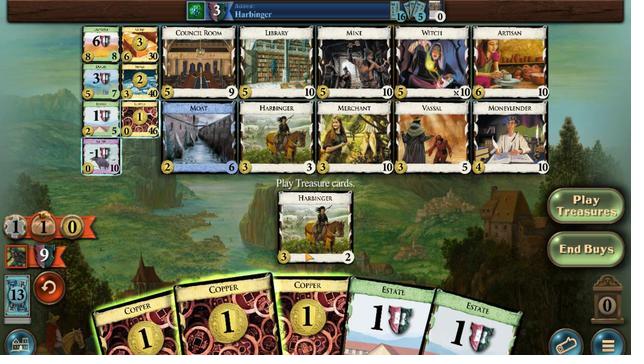 
Action: Mouse moved to (447, 137)
Screenshot: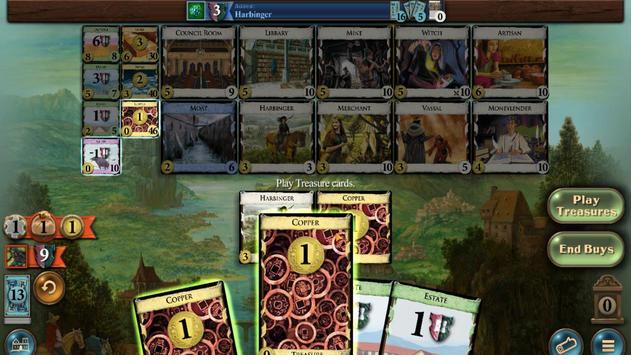 
Action: Mouse pressed left at (447, 137)
Screenshot: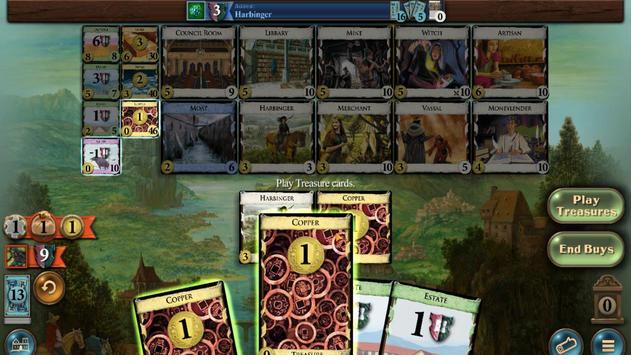 
Action: Mouse moved to (447, 137)
Screenshot: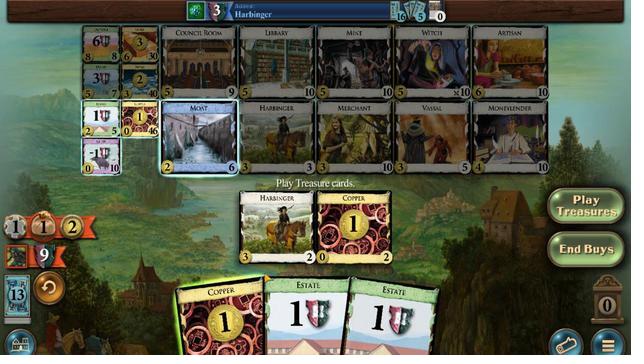 
Action: Mouse pressed left at (447, 137)
Screenshot: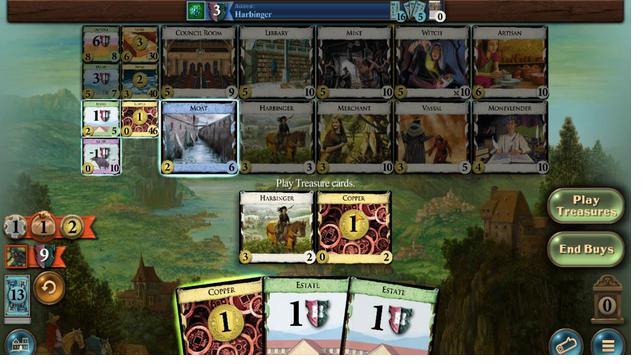 
Action: Mouse moved to (447, 136)
Screenshot: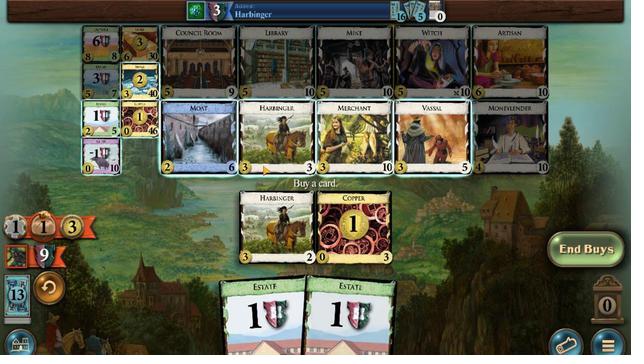 
Action: Mouse pressed left at (447, 136)
Screenshot: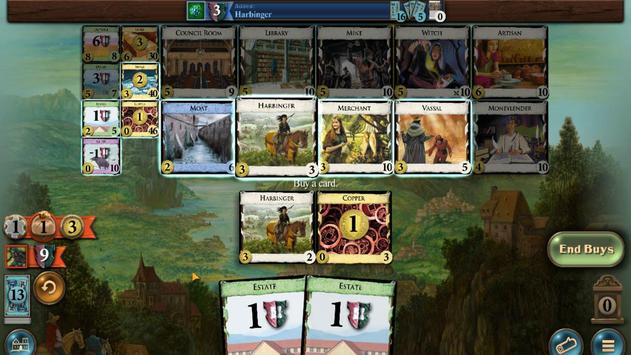 
Action: Mouse moved to (447, 137)
Screenshot: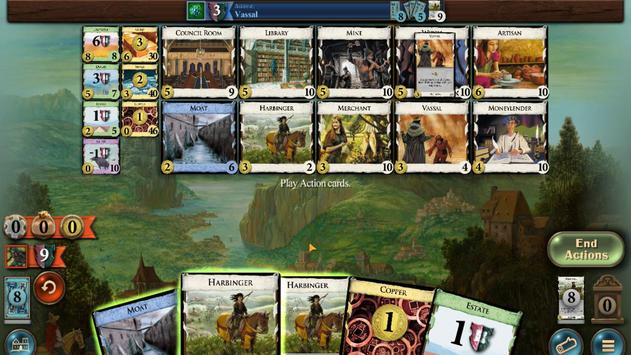 
Action: Mouse pressed left at (447, 137)
Screenshot: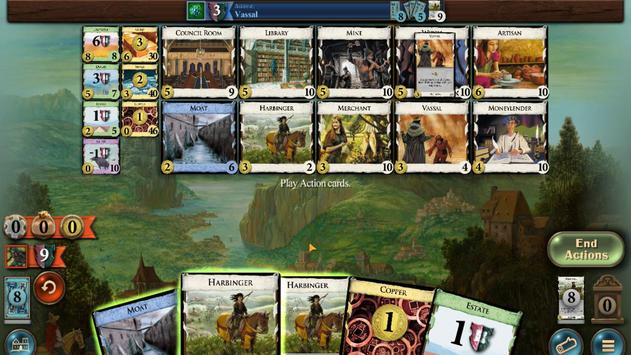 
Action: Mouse moved to (447, 135)
Screenshot: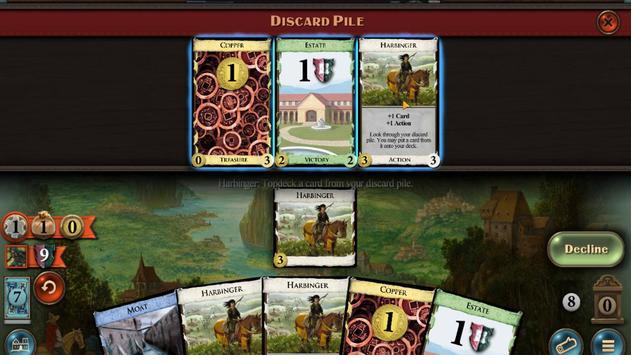 
Action: Mouse pressed left at (447, 135)
Screenshot: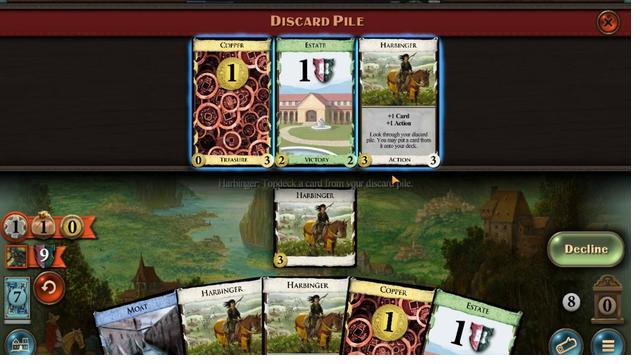 
Action: Mouse moved to (447, 137)
Screenshot: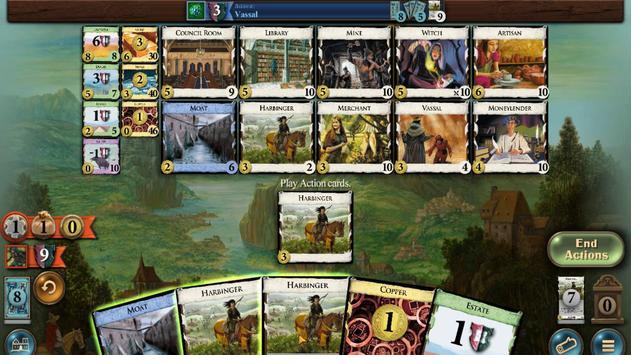 
Action: Mouse pressed left at (447, 137)
Screenshot: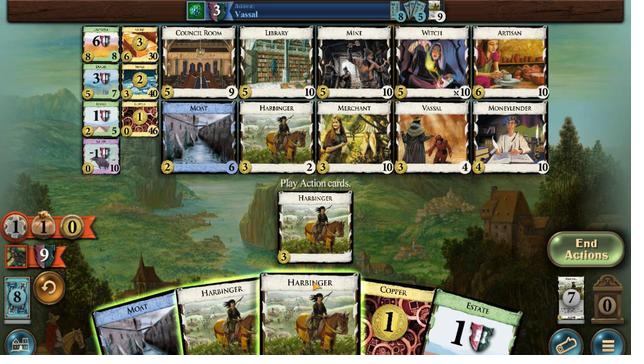 
Action: Mouse moved to (447, 137)
Screenshot: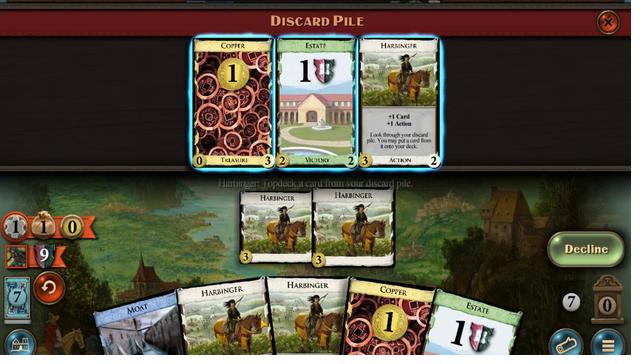 
Action: Mouse pressed left at (447, 137)
Screenshot: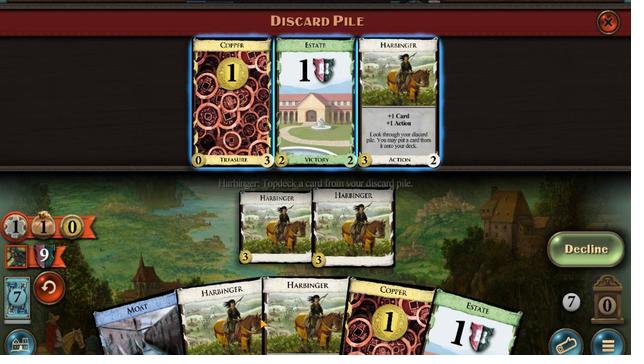 
Action: Mouse moved to (447, 135)
Screenshot: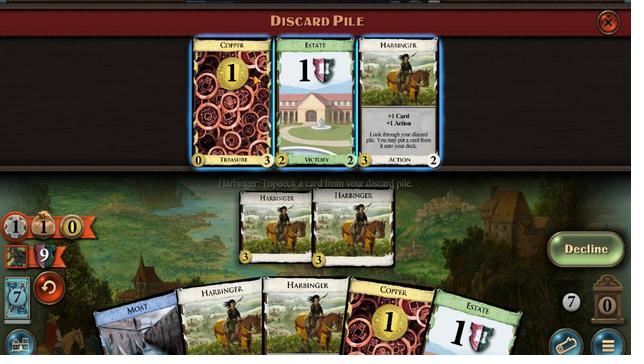 
Action: Mouse pressed left at (447, 135)
Screenshot: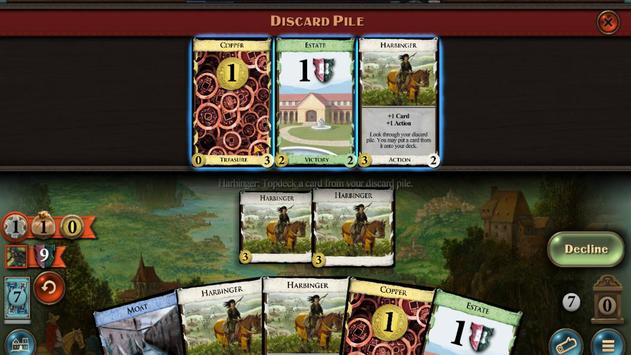 
Action: Mouse moved to (447, 137)
Screenshot: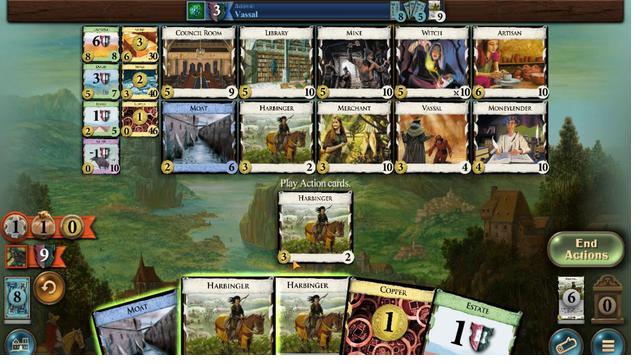 
Action: Mouse pressed left at (447, 137)
Screenshot: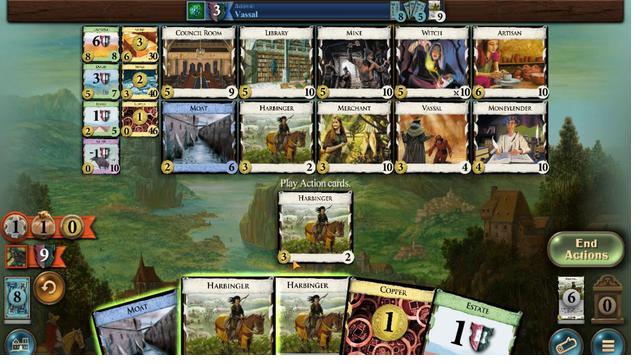 
Action: Mouse moved to (447, 135)
Screenshot: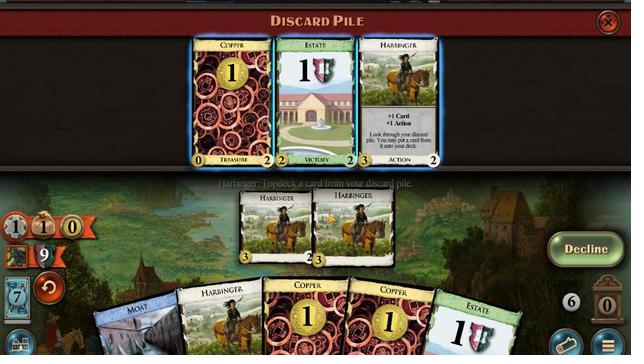 
Action: Mouse pressed left at (447, 135)
Screenshot: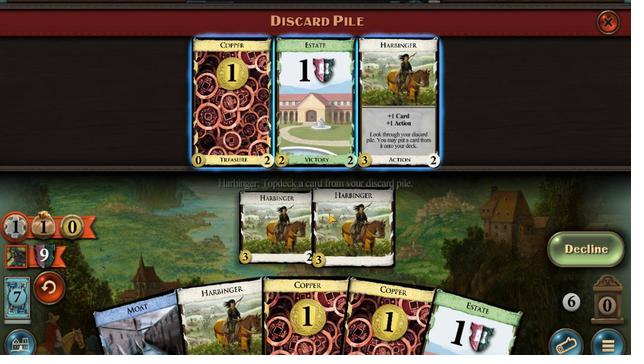 
Action: Mouse moved to (447, 137)
Screenshot: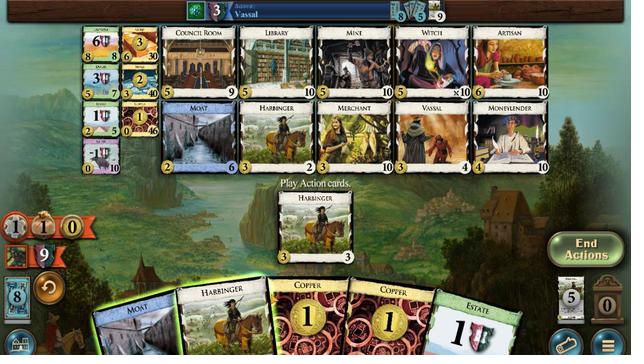 
Action: Mouse pressed left at (447, 137)
Screenshot: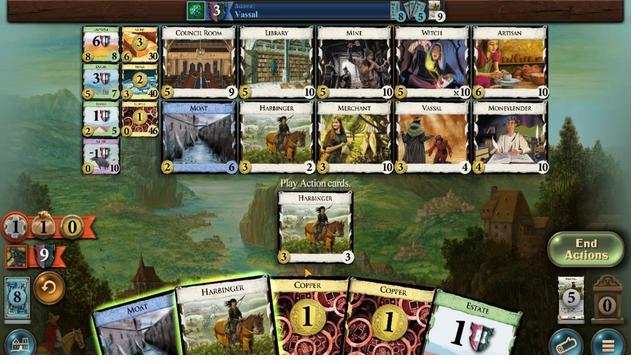 
Action: Mouse moved to (447, 135)
Screenshot: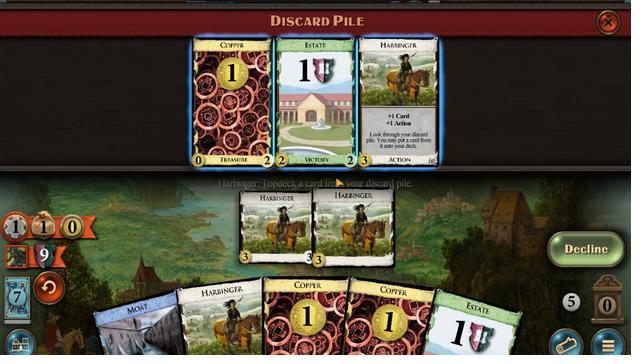 
Action: Mouse pressed left at (447, 135)
Screenshot: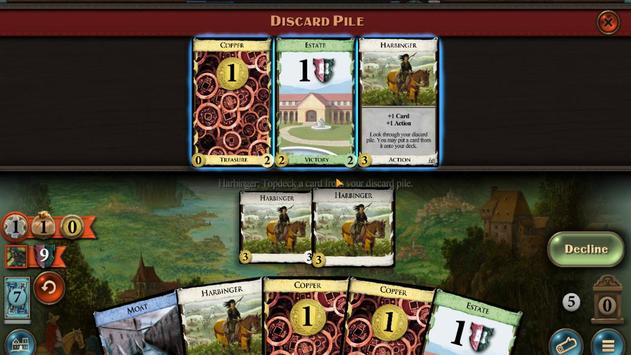 
Action: Mouse moved to (447, 137)
Screenshot: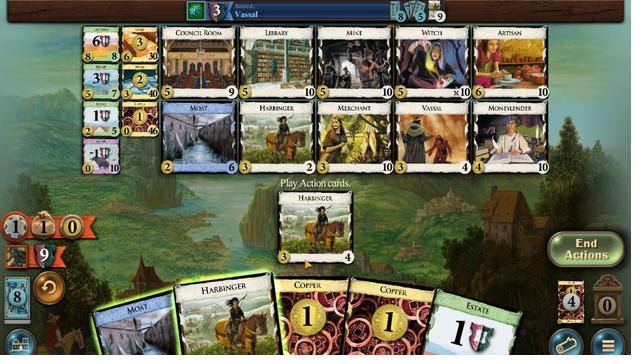 
Action: Mouse pressed left at (447, 137)
Screenshot: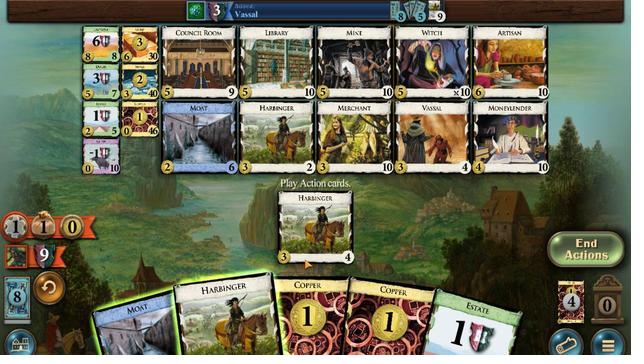 
Action: Mouse moved to (447, 136)
Screenshot: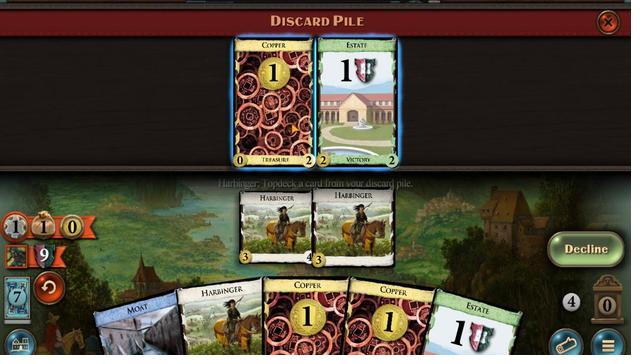 
Action: Mouse pressed left at (447, 136)
Screenshot: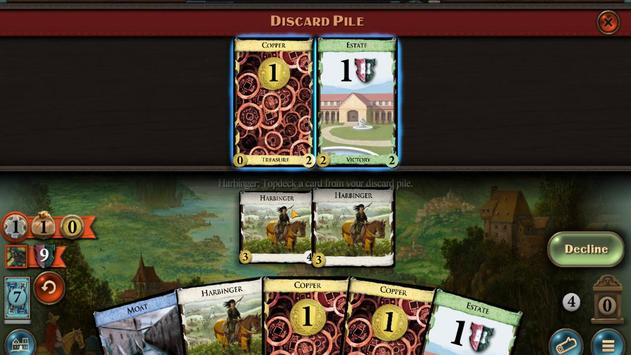 
Action: Mouse moved to (447, 135)
Screenshot: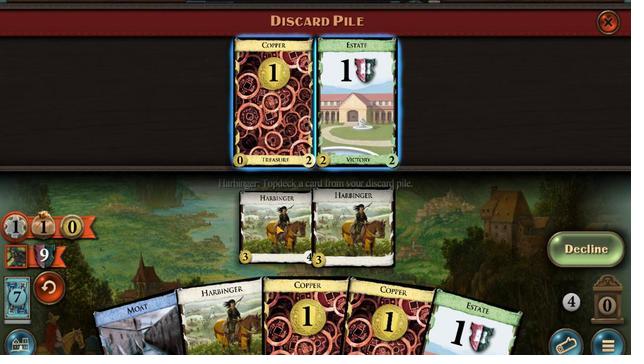 
Action: Mouse pressed left at (447, 135)
Screenshot: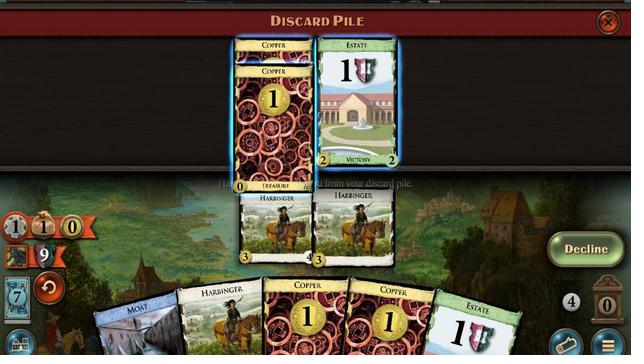 
Action: Mouse moved to (447, 137)
Screenshot: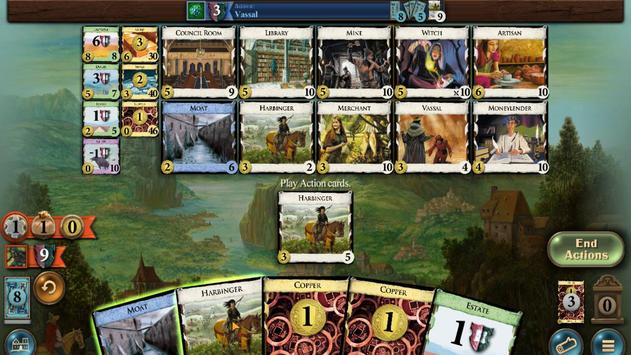 
Action: Mouse pressed left at (447, 137)
Screenshot: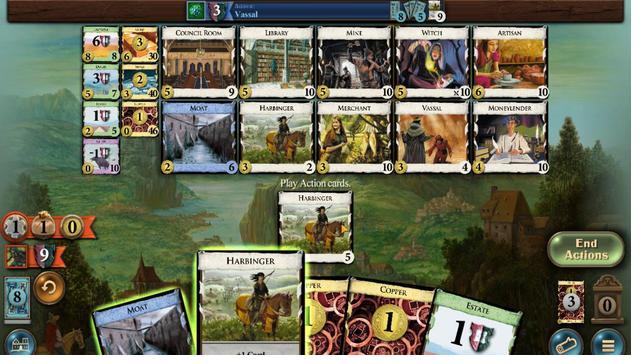 
Action: Mouse moved to (447, 135)
Screenshot: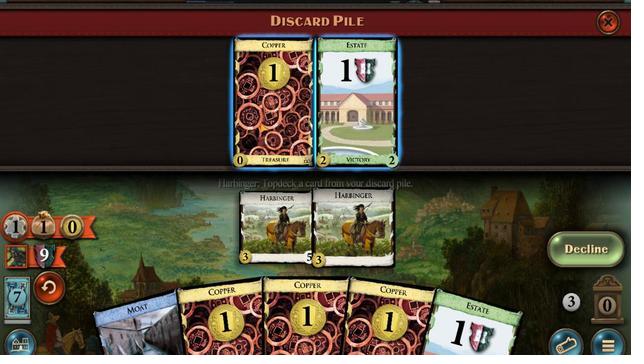 
Action: Mouse pressed left at (447, 135)
Screenshot: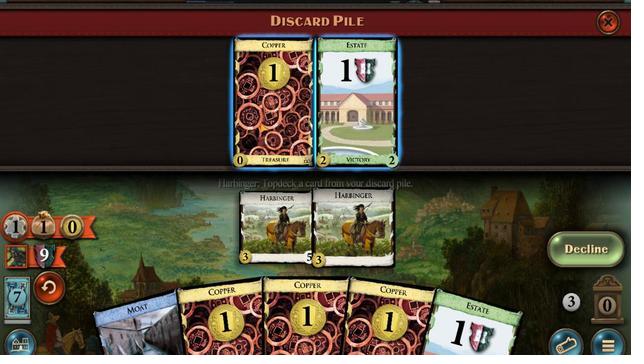 
Action: Mouse moved to (447, 137)
Screenshot: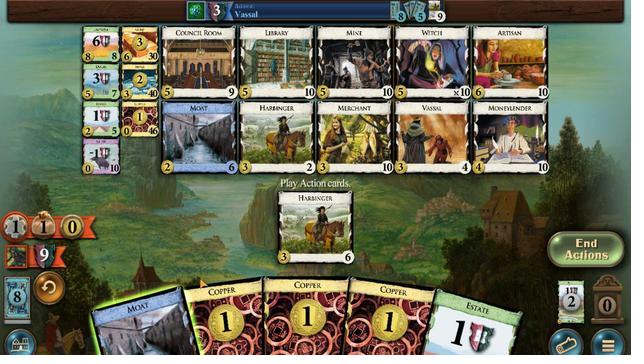 
Action: Mouse pressed left at (447, 137)
Screenshot: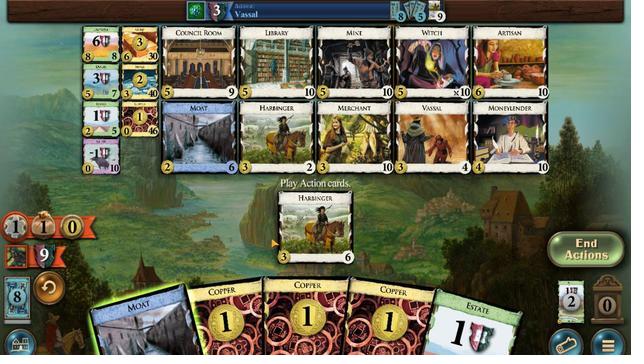 
Action: Mouse moved to (447, 137)
Screenshot: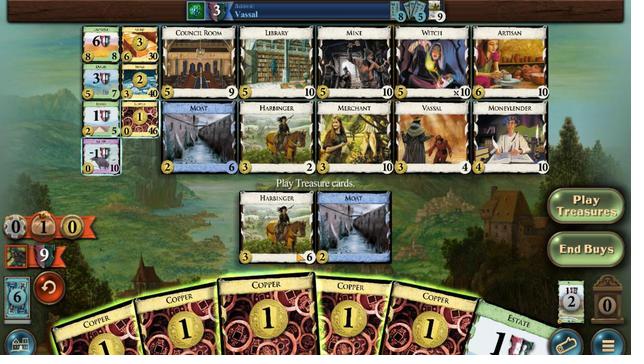 
Action: Mouse pressed left at (447, 137)
Screenshot: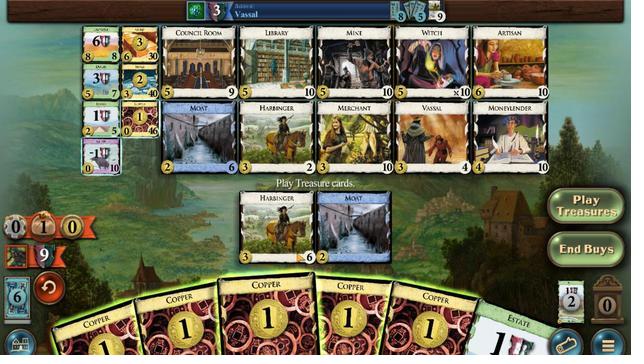 
Action: Mouse moved to (447, 137)
Screenshot: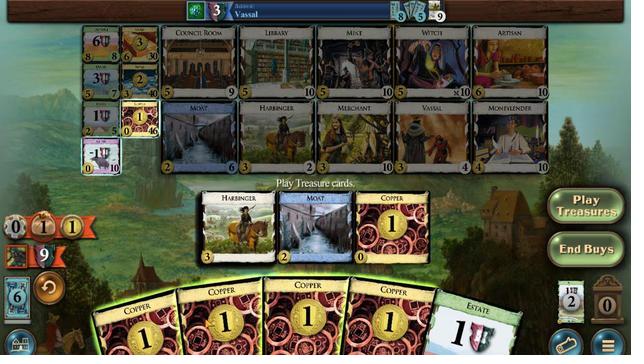 
Action: Mouse pressed left at (447, 137)
Screenshot: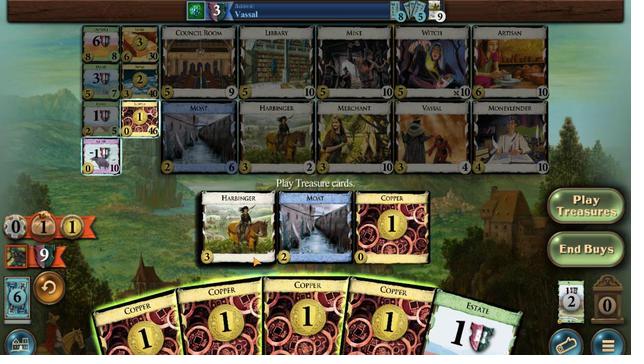 
Action: Mouse moved to (447, 137)
Screenshot: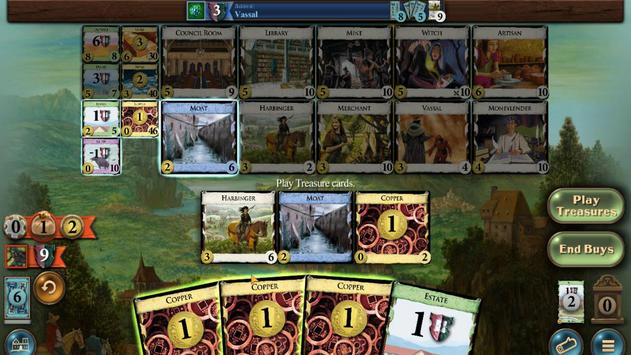 
Action: Mouse pressed left at (447, 137)
Screenshot: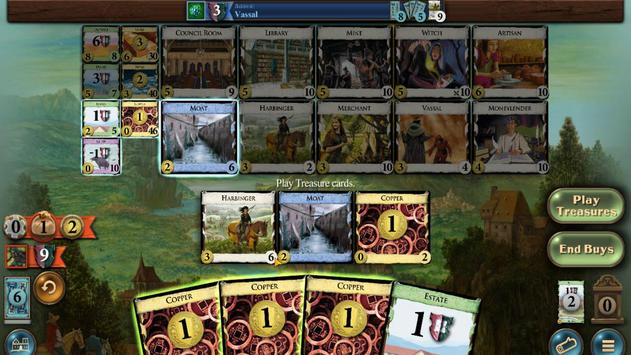 
Action: Mouse moved to (447, 137)
Screenshot: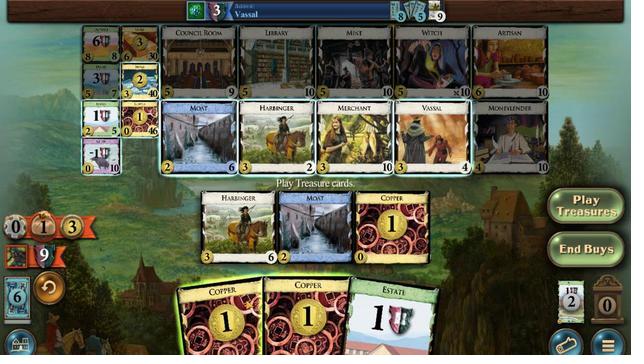 
Action: Mouse pressed left at (447, 137)
Screenshot: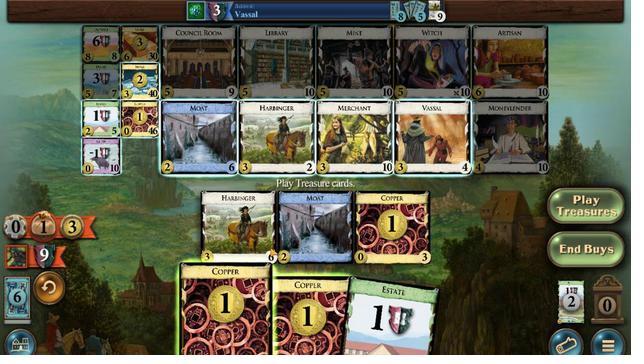 
Action: Mouse moved to (447, 137)
Screenshot: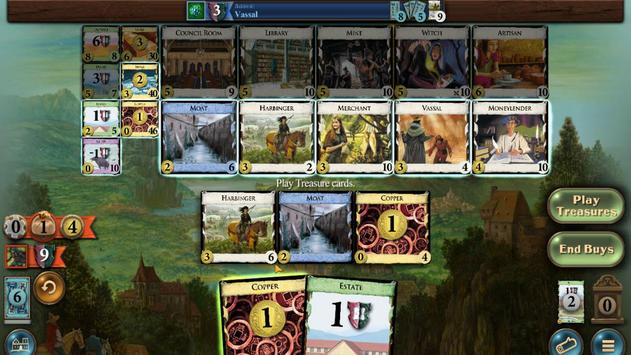 
Action: Mouse pressed left at (447, 137)
Screenshot: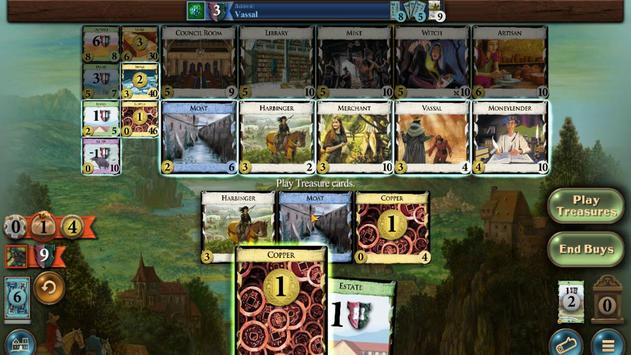 
Action: Mouse moved to (447, 135)
Screenshot: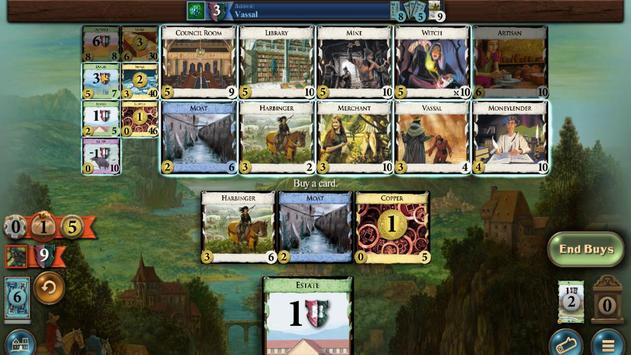 
Action: Mouse pressed left at (447, 135)
Screenshot: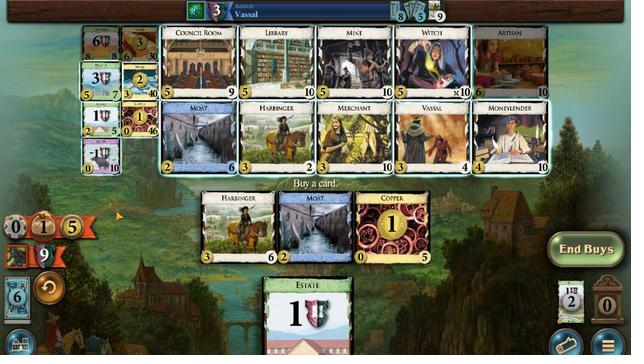 
Action: Mouse moved to (447, 137)
Screenshot: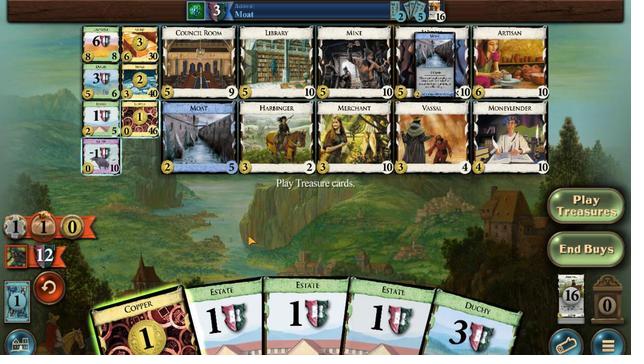 
Action: Mouse pressed left at (447, 137)
Screenshot: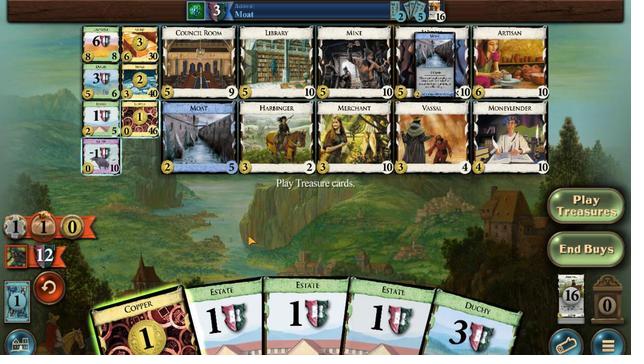 
Action: Mouse moved to (447, 136)
Screenshot: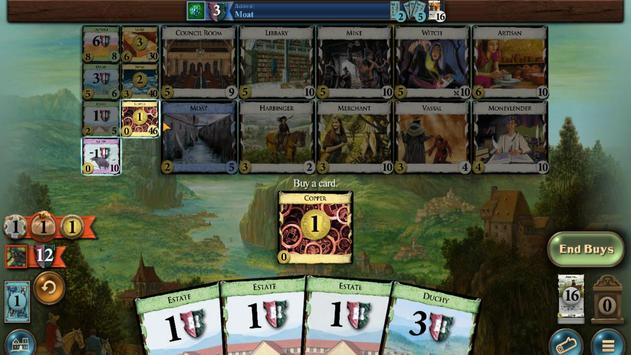 
Action: Mouse pressed left at (447, 136)
Screenshot: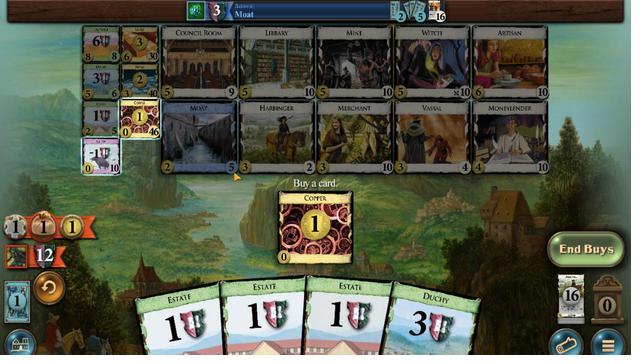
Action: Mouse moved to (447, 137)
Screenshot: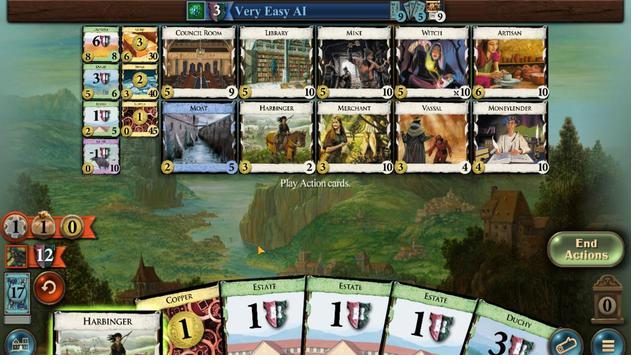
Action: Mouse pressed left at (447, 137)
Screenshot: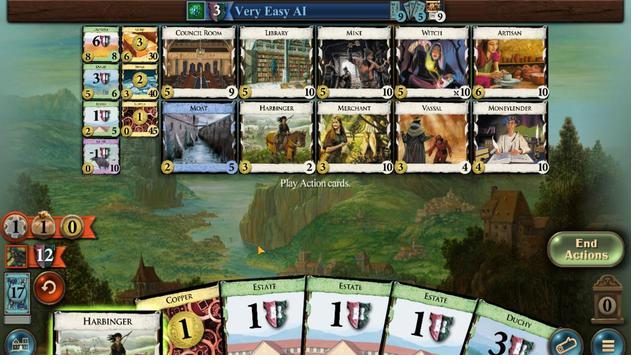 
Action: Mouse moved to (447, 137)
Screenshot: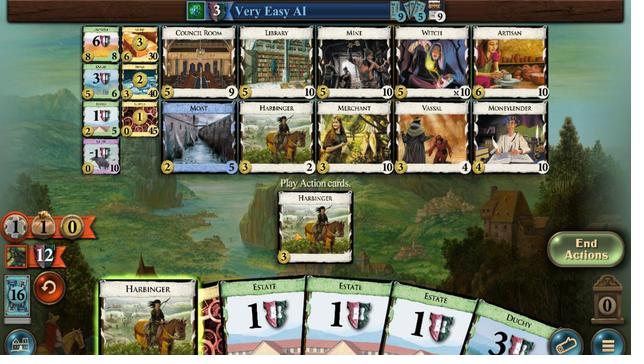 
Action: Mouse pressed left at (447, 137)
Screenshot: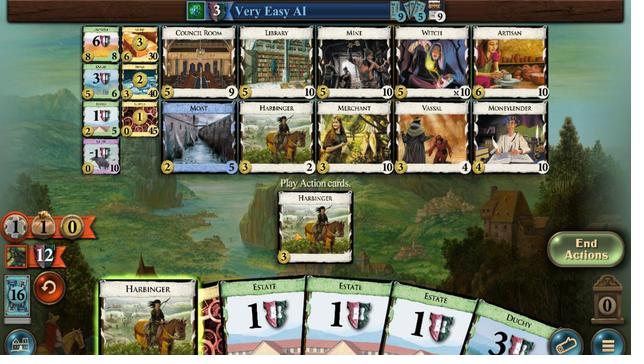 
Action: Mouse moved to (447, 137)
Screenshot: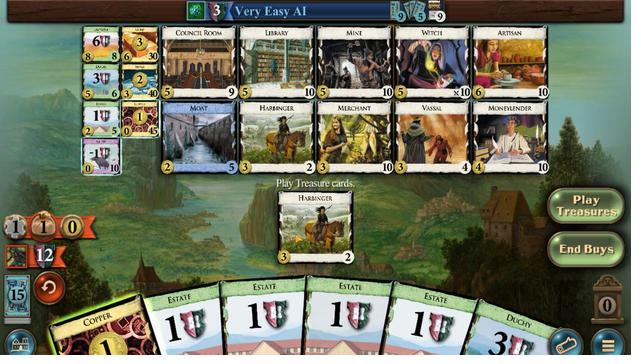 
Action: Mouse pressed left at (447, 137)
Screenshot: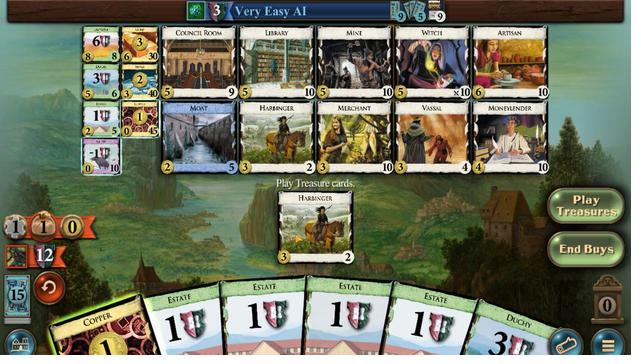 
Action: Mouse moved to (447, 136)
Screenshot: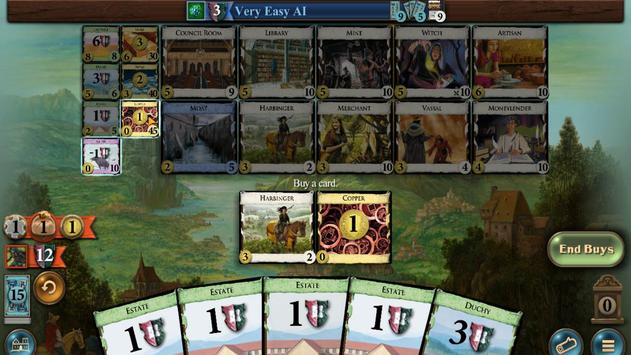 
Action: Mouse pressed left at (447, 136)
Screenshot: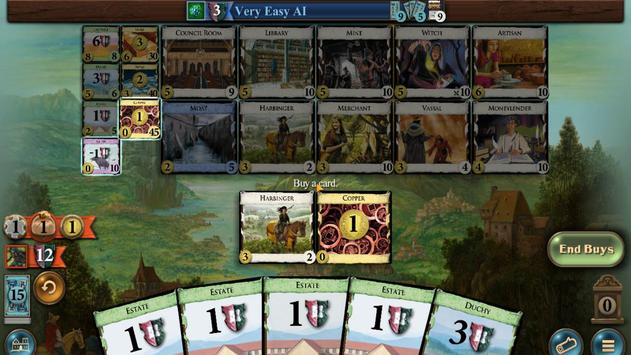 
Action: Mouse moved to (447, 137)
Screenshot: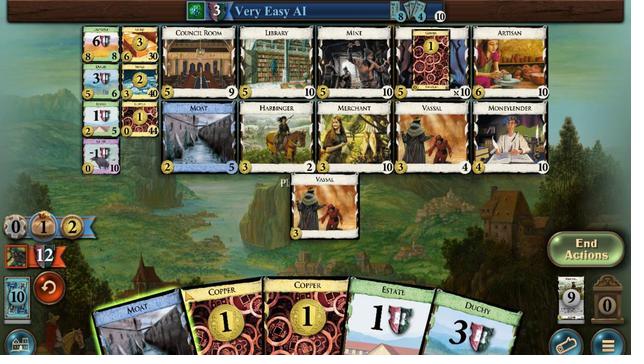 
Action: Mouse pressed left at (447, 137)
Screenshot: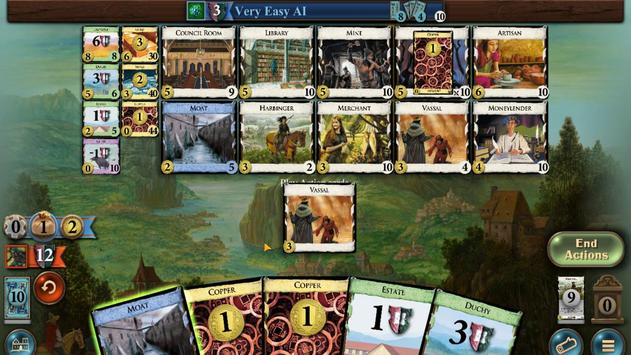 
Action: Mouse moved to (447, 137)
Screenshot: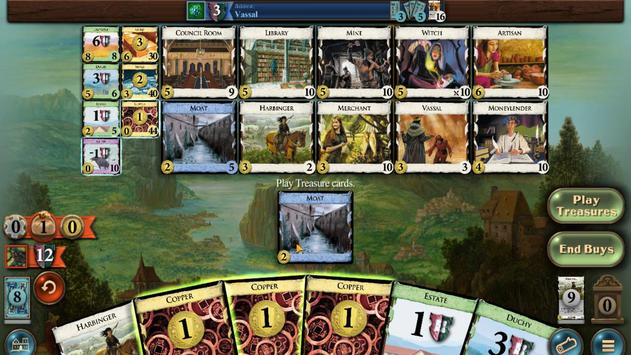 
Action: Mouse pressed left at (447, 137)
Screenshot: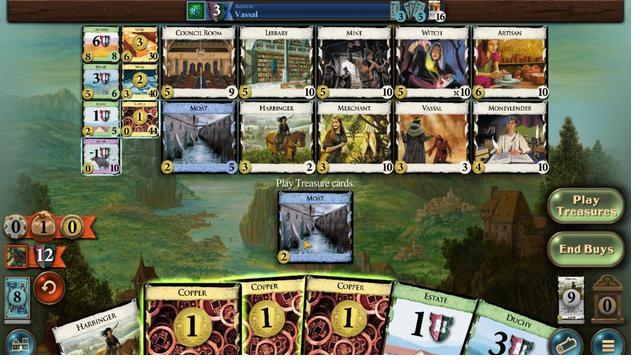 
Action: Mouse moved to (447, 137)
Screenshot: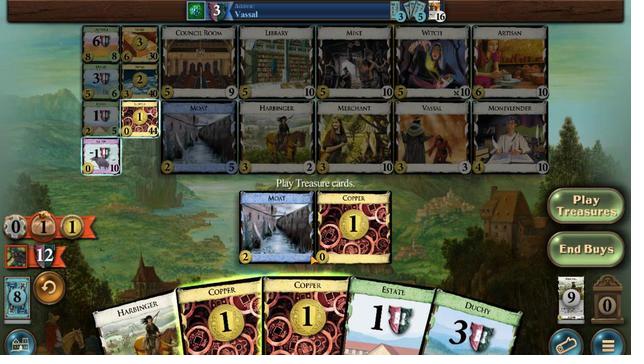 
Action: Mouse pressed left at (447, 137)
Screenshot: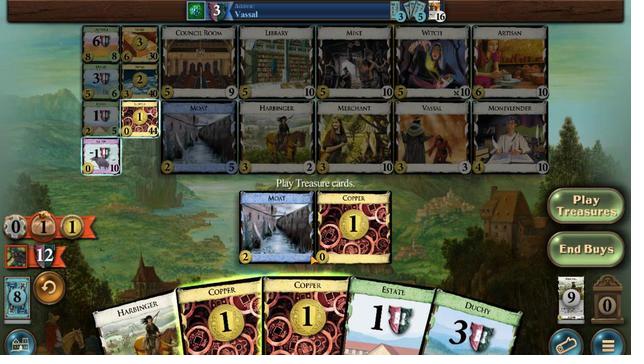 
Action: Mouse moved to (447, 137)
Screenshot: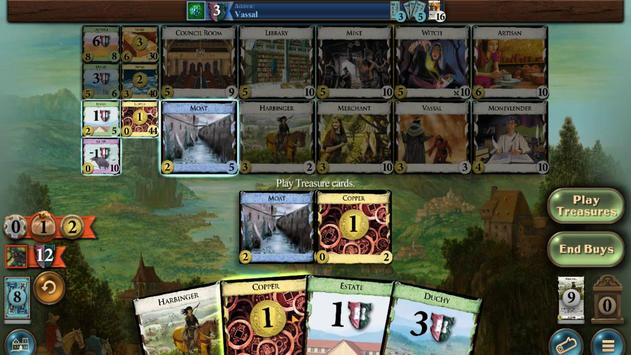 
Action: Mouse pressed left at (447, 137)
Screenshot: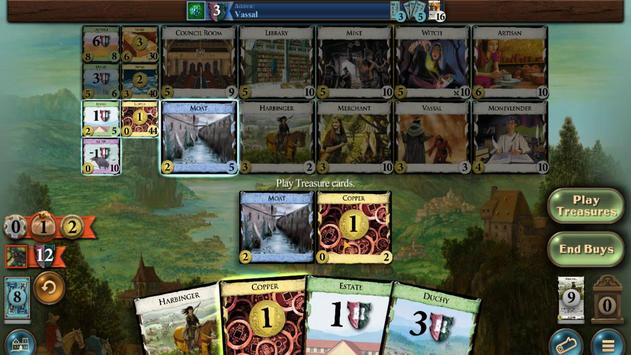 
Action: Mouse moved to (447, 136)
Screenshot: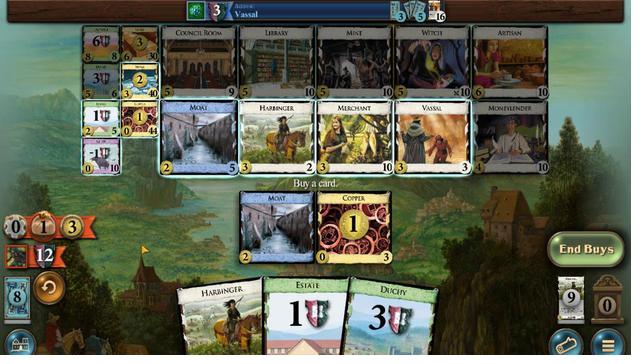 
Action: Mouse pressed left at (447, 136)
Screenshot: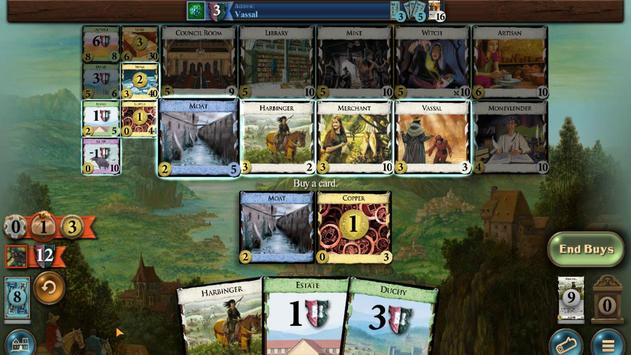 
Action: Mouse moved to (447, 137)
Screenshot: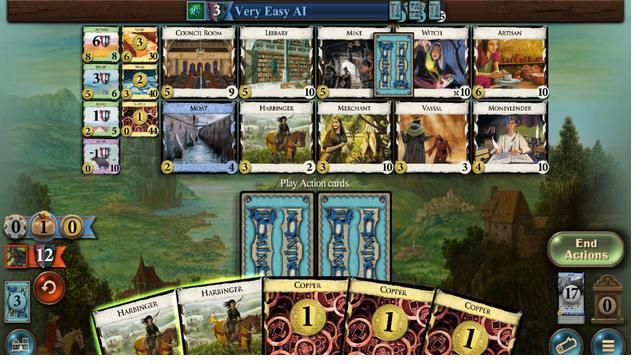 
Action: Mouse pressed left at (447, 137)
Screenshot: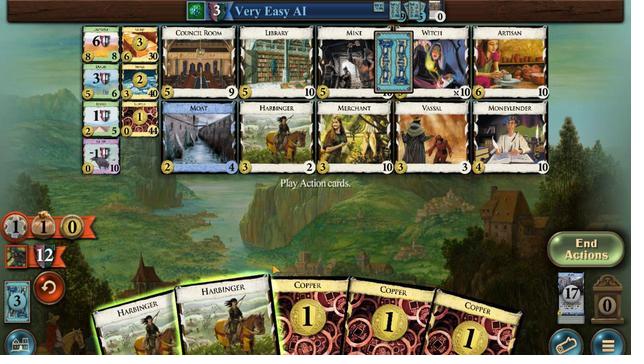 
Action: Mouse moved to (447, 136)
Screenshot: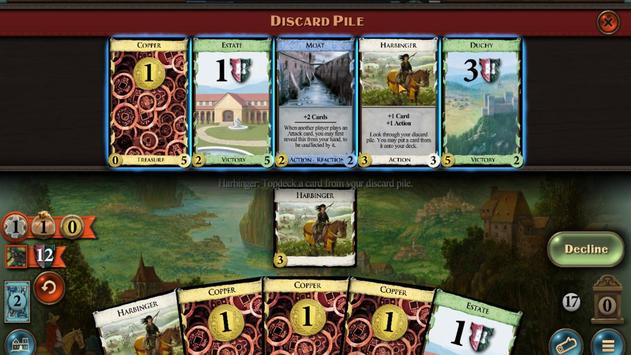 
Action: Mouse pressed left at (447, 136)
Screenshot: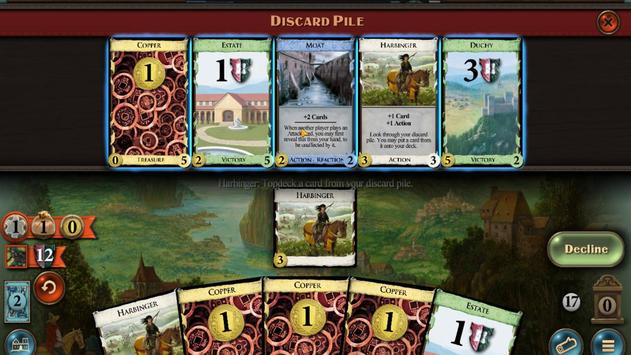 
Action: Mouse moved to (447, 136)
Screenshot: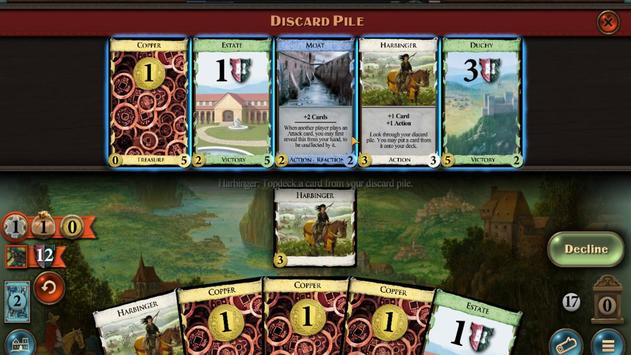 
Action: Mouse pressed left at (447, 136)
Screenshot: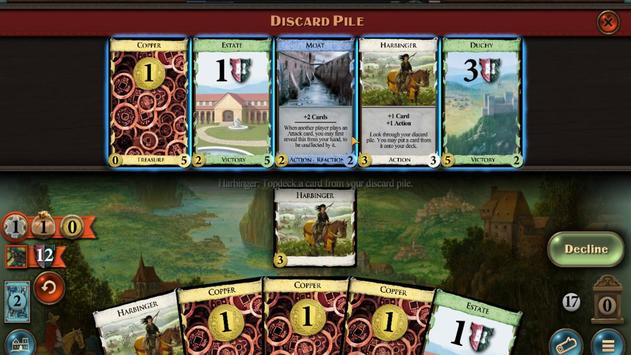 
Action: Mouse moved to (447, 135)
Screenshot: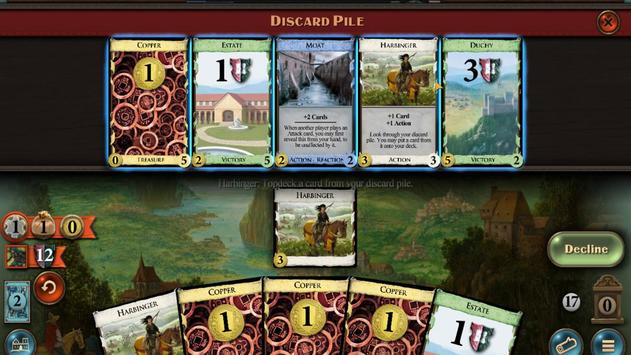 
Action: Mouse pressed left at (447, 135)
Screenshot: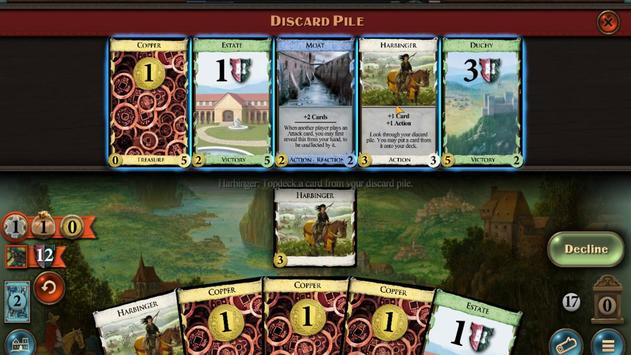 
Action: Mouse moved to (447, 135)
Screenshot: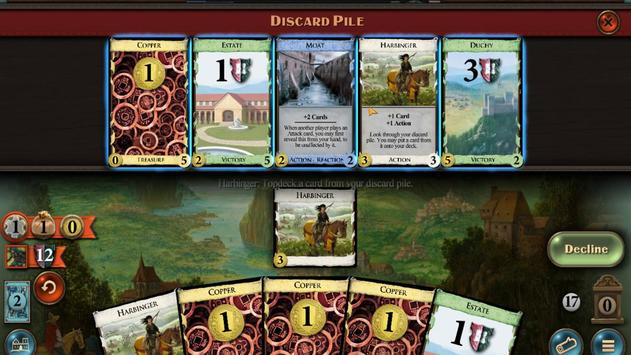 
Action: Mouse pressed left at (447, 135)
Screenshot: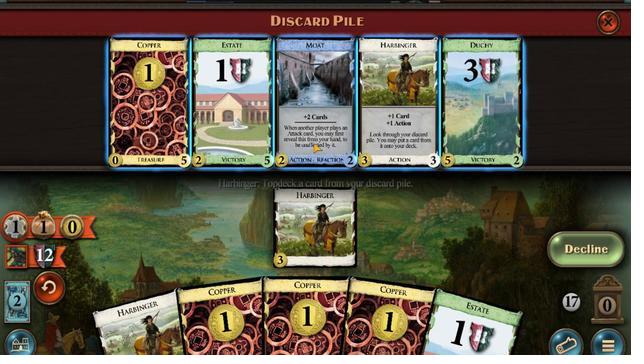 
Action: Mouse moved to (447, 135)
Screenshot: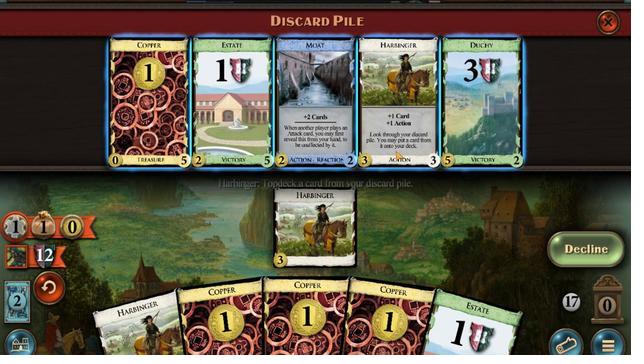 
Action: Mouse pressed left at (447, 135)
Screenshot: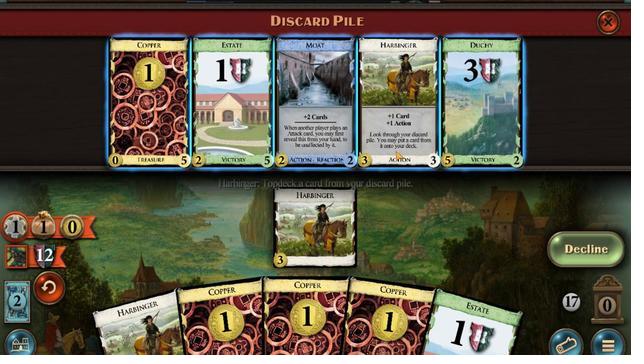 
Action: Mouse moved to (447, 137)
Screenshot: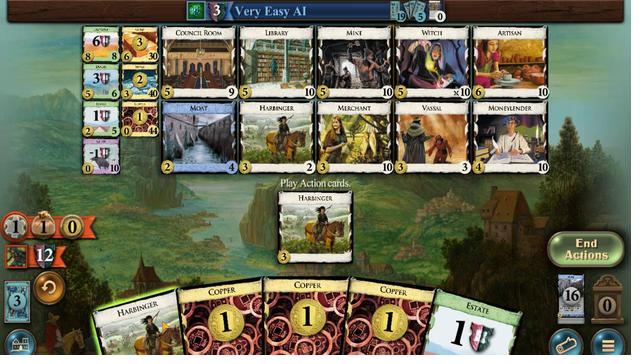 
Action: Mouse pressed left at (447, 137)
Screenshot: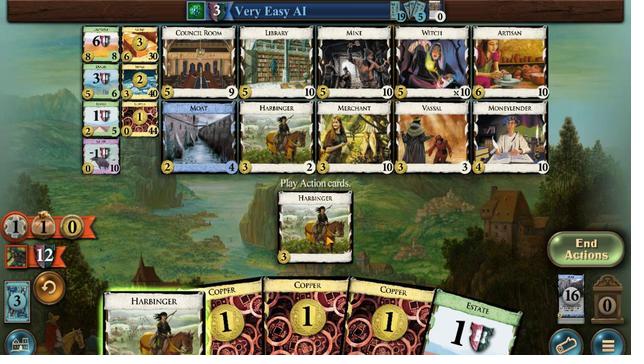
Action: Mouse moved to (447, 135)
Screenshot: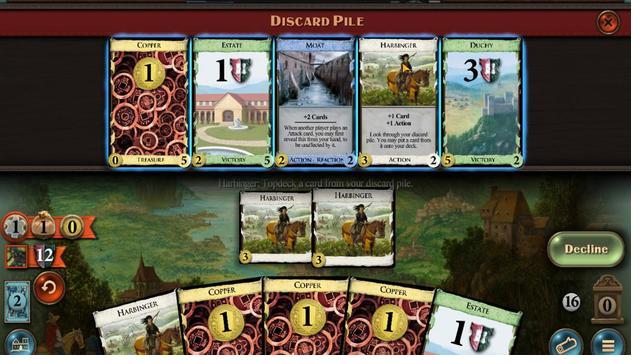 
Action: Mouse pressed left at (447, 135)
Screenshot: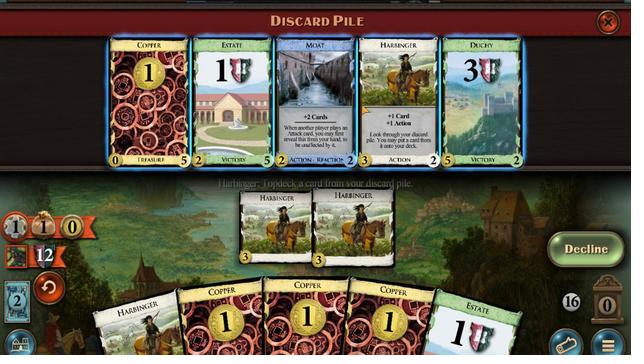 
Action: Mouse moved to (447, 136)
Screenshot: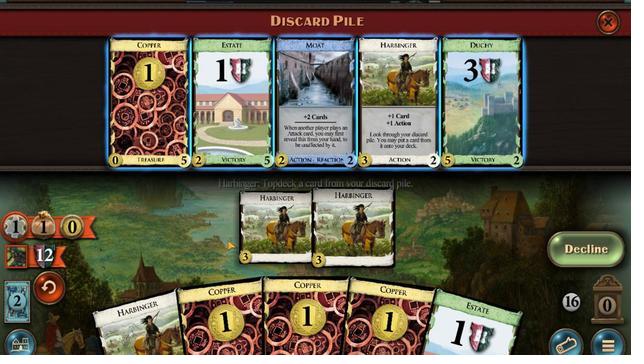 
Action: Mouse pressed left at (447, 136)
Screenshot: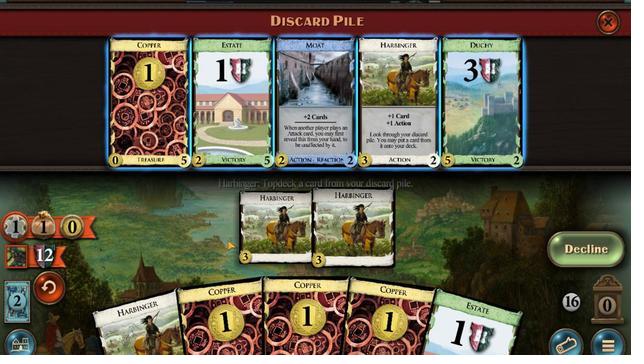 
Action: Mouse moved to (447, 136)
Screenshot: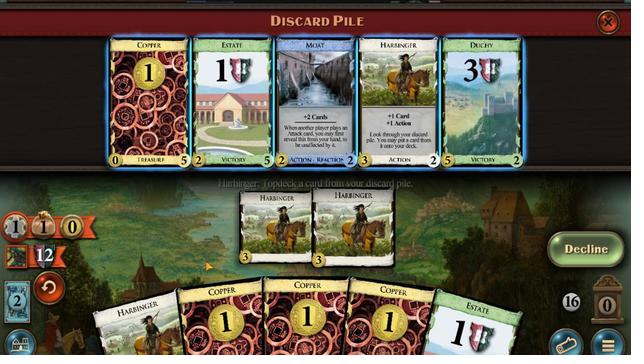 
Action: Mouse pressed left at (447, 136)
Screenshot: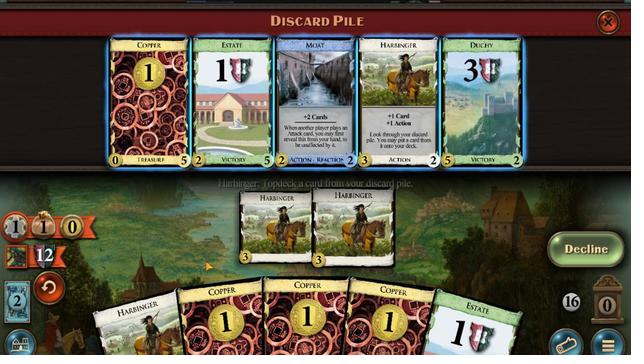 
Action: Mouse moved to (447, 135)
Screenshot: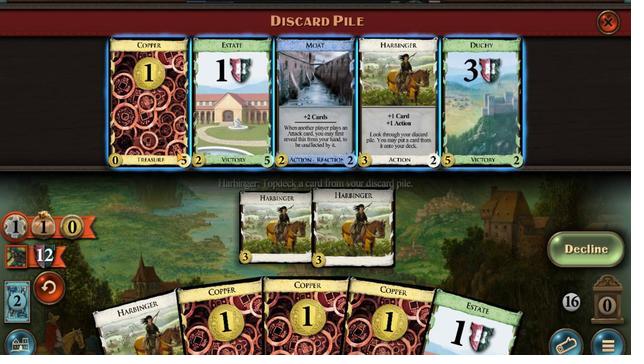 
Action: Mouse pressed left at (447, 135)
Screenshot: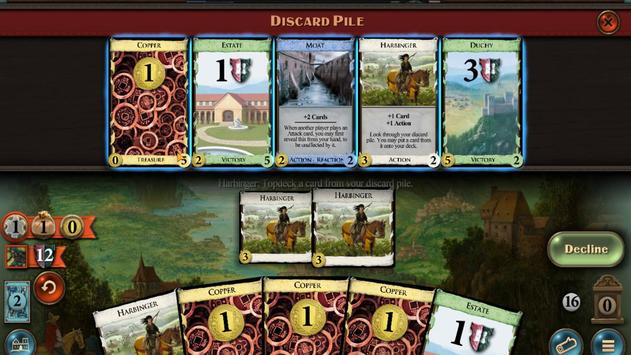 
Action: Mouse moved to (447, 136)
Screenshot: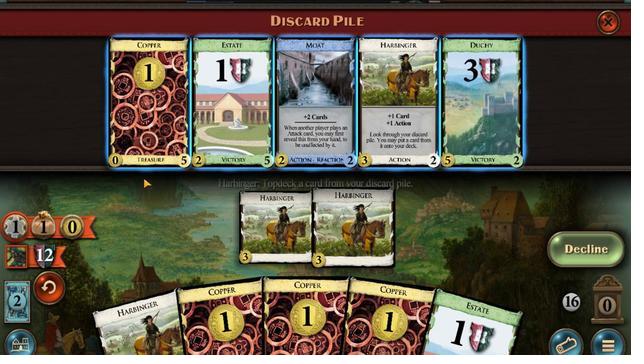 
Action: Mouse pressed left at (447, 136)
Screenshot: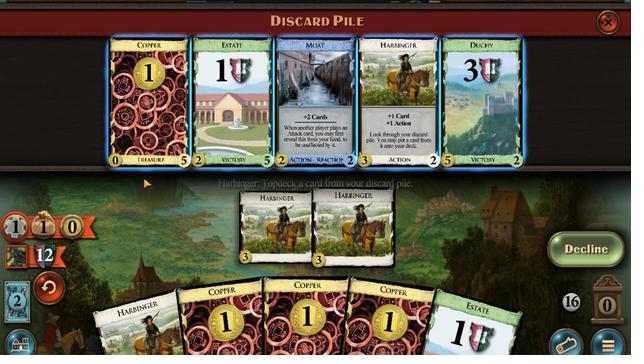 
Action: Mouse moved to (447, 137)
Screenshot: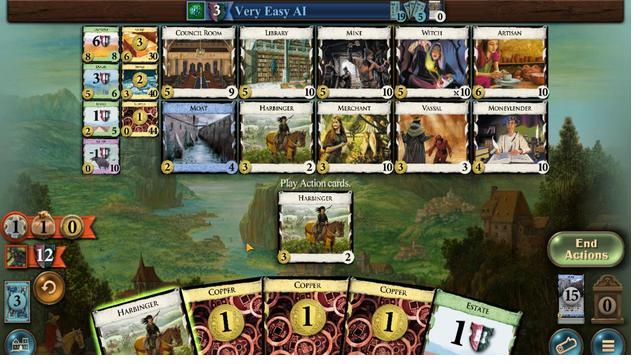 
Action: Mouse pressed left at (447, 137)
Screenshot: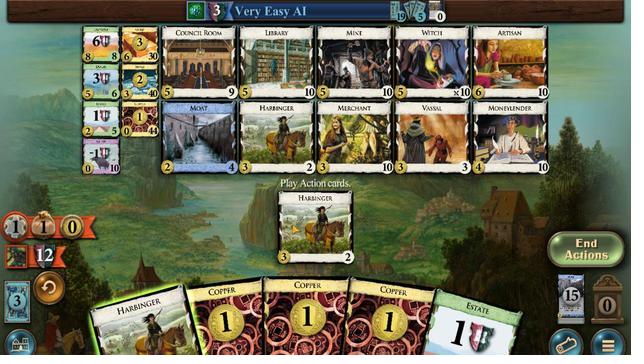 
Action: Mouse moved to (447, 135)
Screenshot: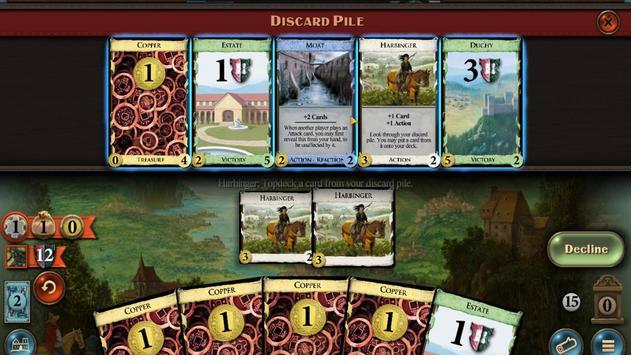 
Action: Mouse pressed left at (447, 135)
Screenshot: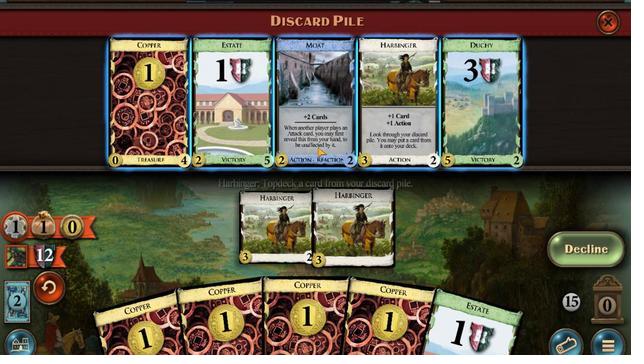 
Action: Mouse moved to (447, 135)
Screenshot: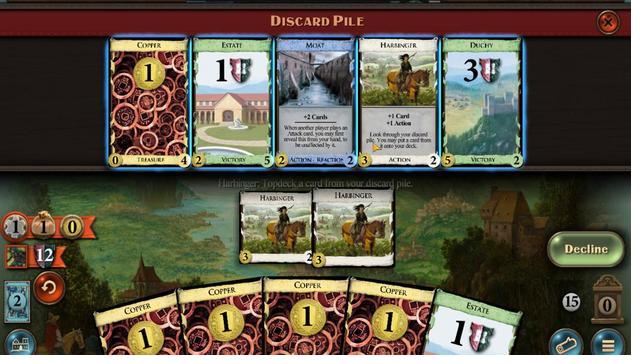 
Action: Mouse pressed left at (447, 135)
Screenshot: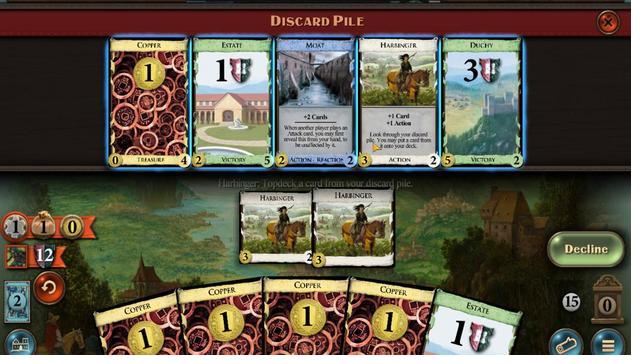 
Action: Mouse moved to (447, 137)
Screenshot: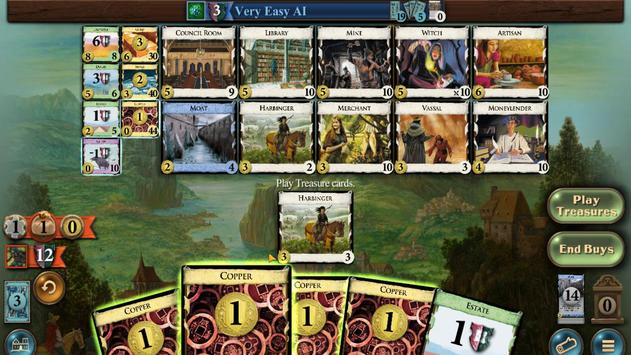 
Action: Mouse pressed left at (447, 137)
Screenshot: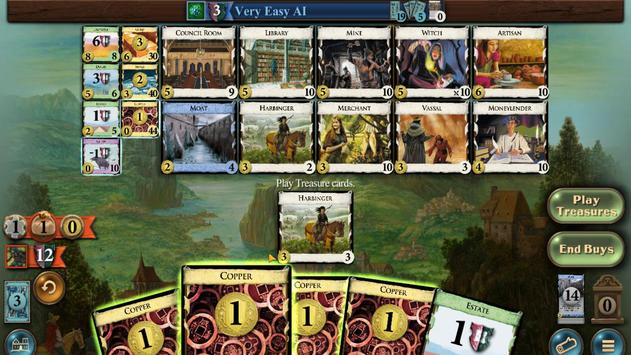
Action: Mouse moved to (447, 137)
Screenshot: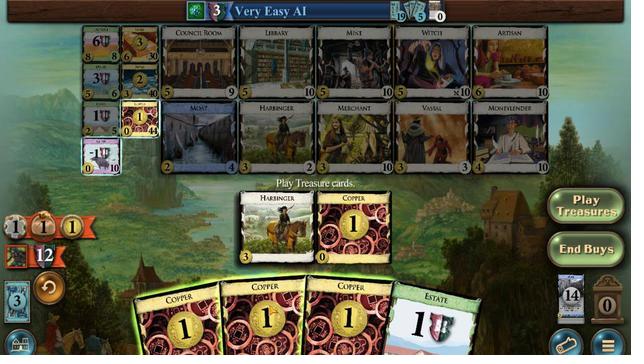 
Action: Mouse pressed left at (447, 137)
Screenshot: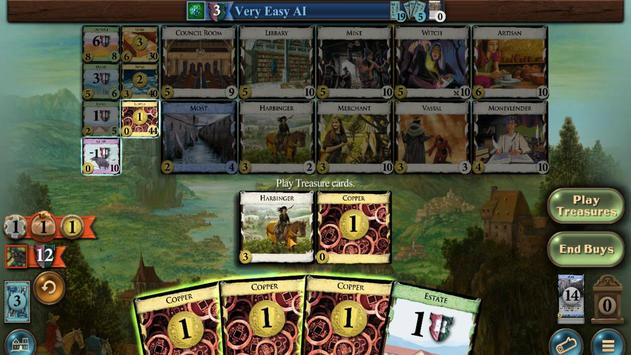 
Action: Mouse moved to (447, 137)
Screenshot: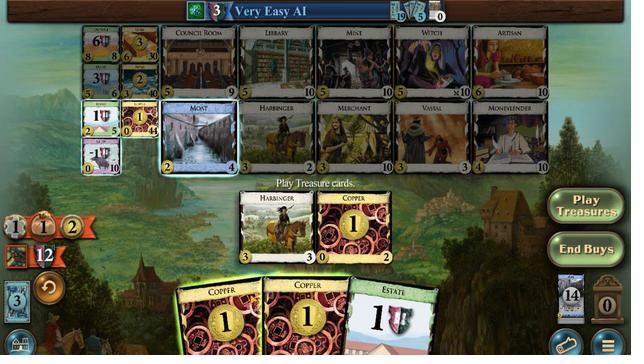 
Action: Mouse pressed left at (447, 137)
Screenshot: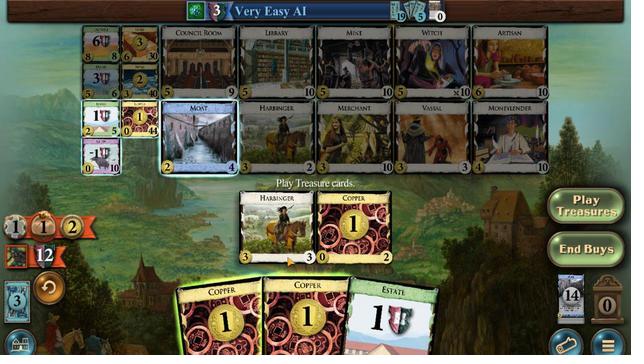 
Action: Mouse moved to (447, 136)
Screenshot: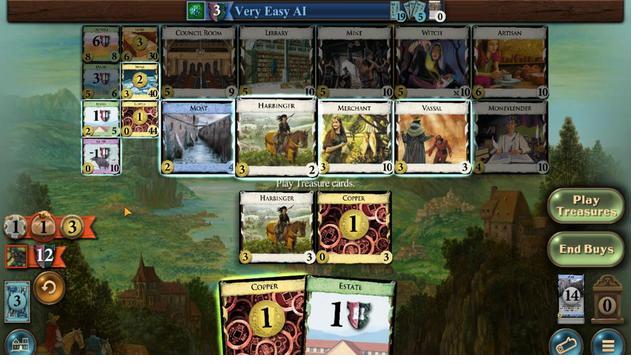 
Action: Mouse pressed left at (447, 136)
Screenshot: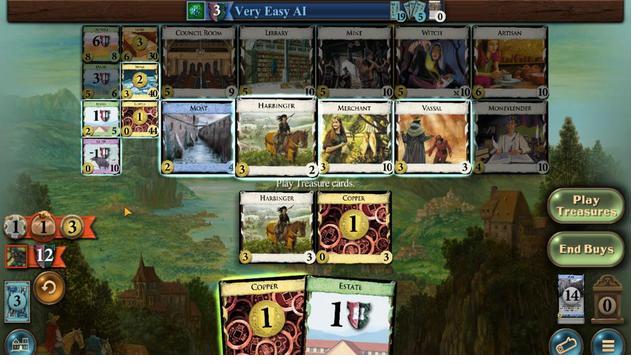 
Action: Mouse moved to (447, 137)
Screenshot: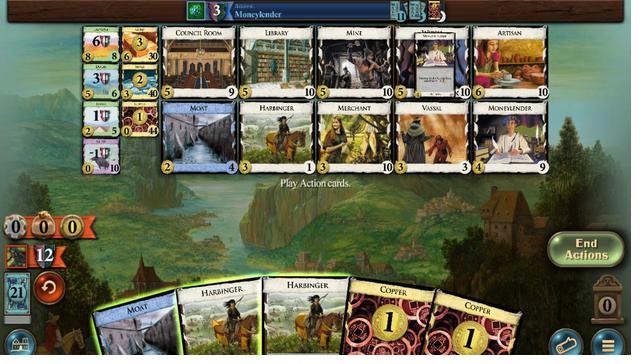
Action: Mouse pressed left at (447, 137)
Screenshot: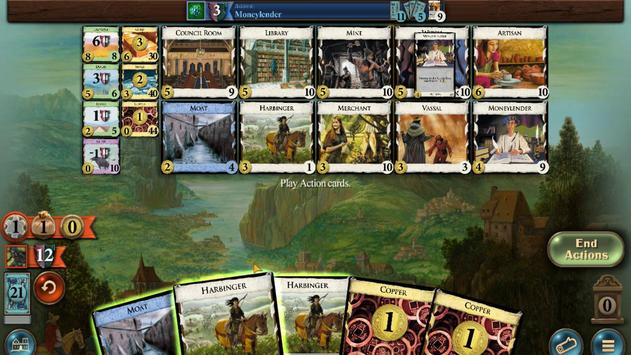 
Action: Mouse moved to (447, 137)
Screenshot: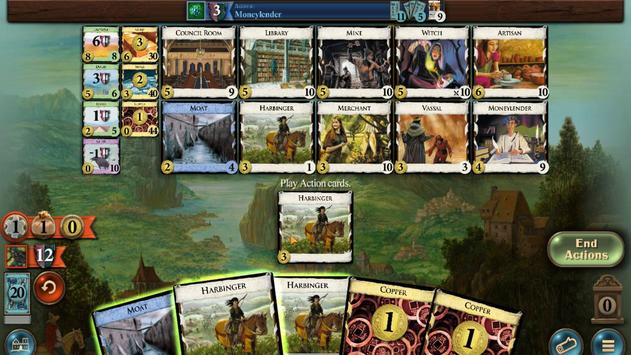 
Action: Mouse pressed left at (447, 137)
Screenshot: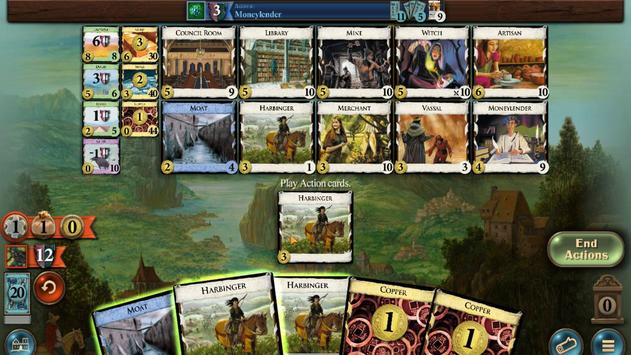 
Action: Mouse moved to (447, 137)
Screenshot: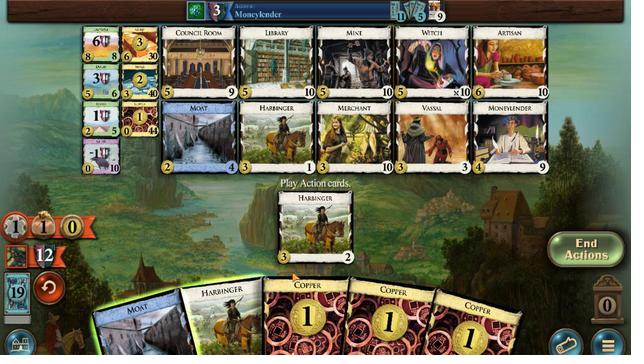 
Action: Mouse pressed left at (447, 137)
Screenshot: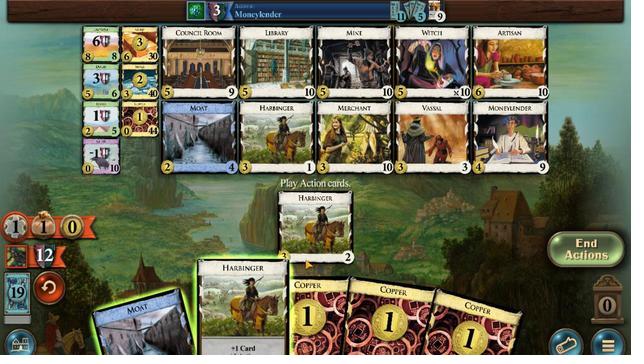 
Action: Mouse moved to (447, 137)
Screenshot: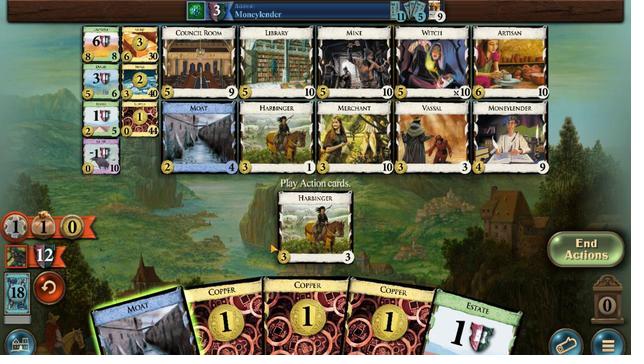 
Action: Mouse pressed left at (447, 137)
Screenshot: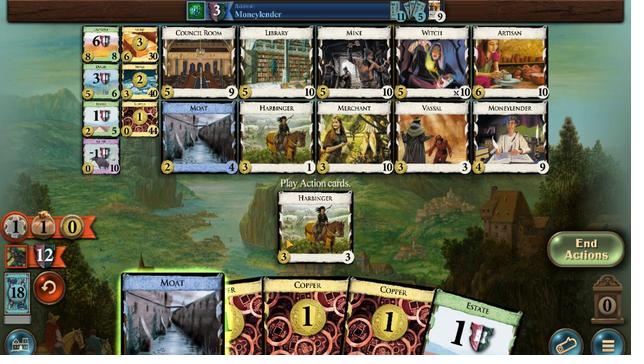 
Action: Mouse moved to (447, 137)
Screenshot: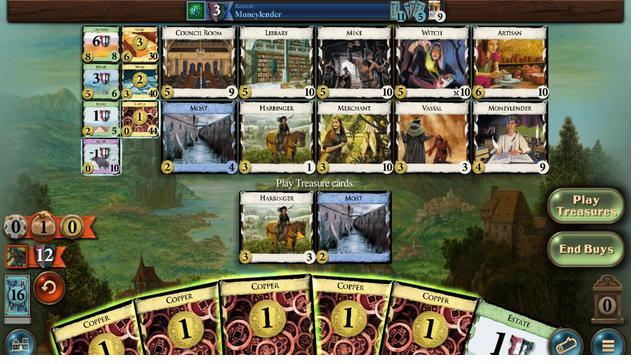 
Action: Mouse pressed left at (447, 137)
Screenshot: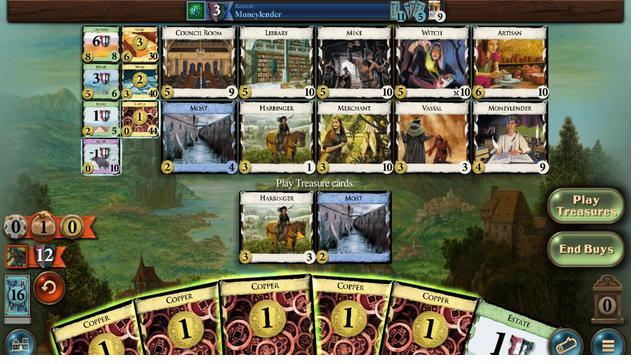 
Action: Mouse moved to (447, 137)
Screenshot: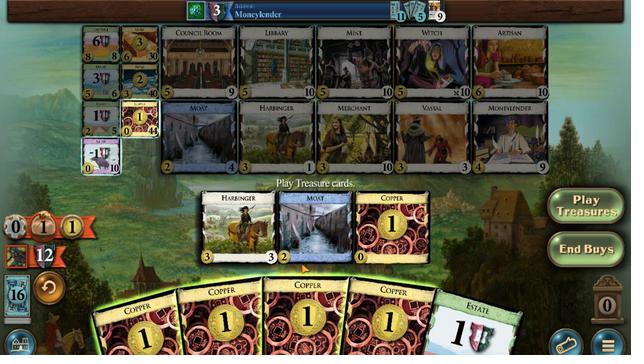 
Action: Mouse pressed left at (447, 137)
